 Task: Open Card Marketing Review in Board Email A/B Testing to Workspace Human Resources Information Systems and add a team member Softage.4@softage.net, a label Purple, a checklist Web Development, an attachment from your onedrive, a color Purple and finally, add a card description 'Plan and execute company team-building retreat with a focus on stress management and resilience' and a comment 'This task requires us to be proactive in identifying potential benefits and drawbacks, weighing the pros and cons of different approaches.'. Add a start date 'Jan 08, 1900' with a due date 'Jan 15, 1900'
Action: Mouse moved to (560, 145)
Screenshot: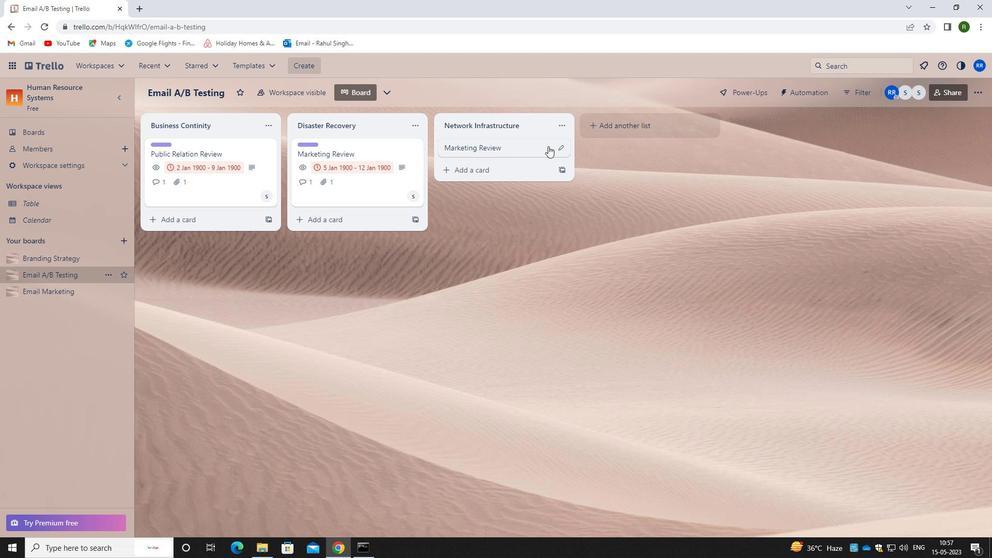 
Action: Mouse pressed left at (560, 145)
Screenshot: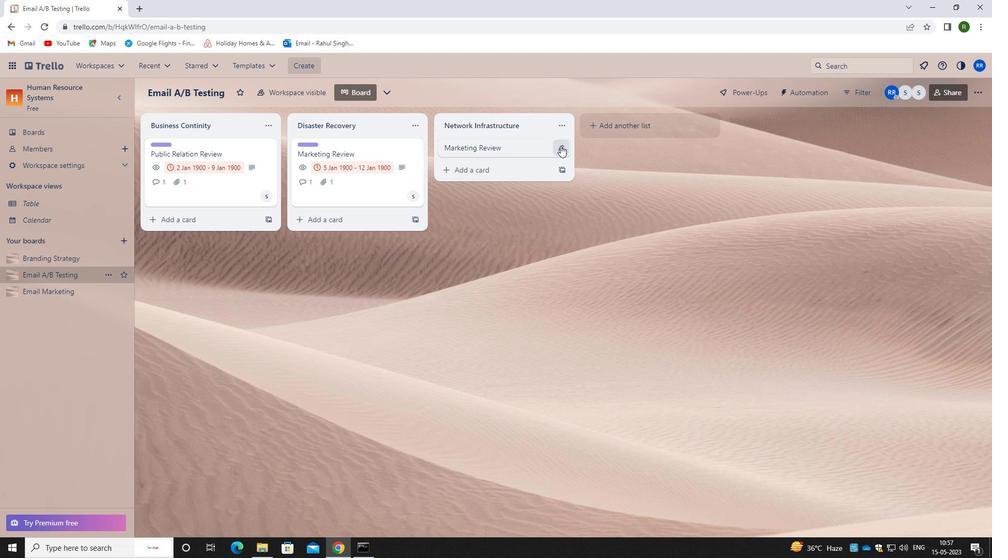 
Action: Mouse moved to (610, 147)
Screenshot: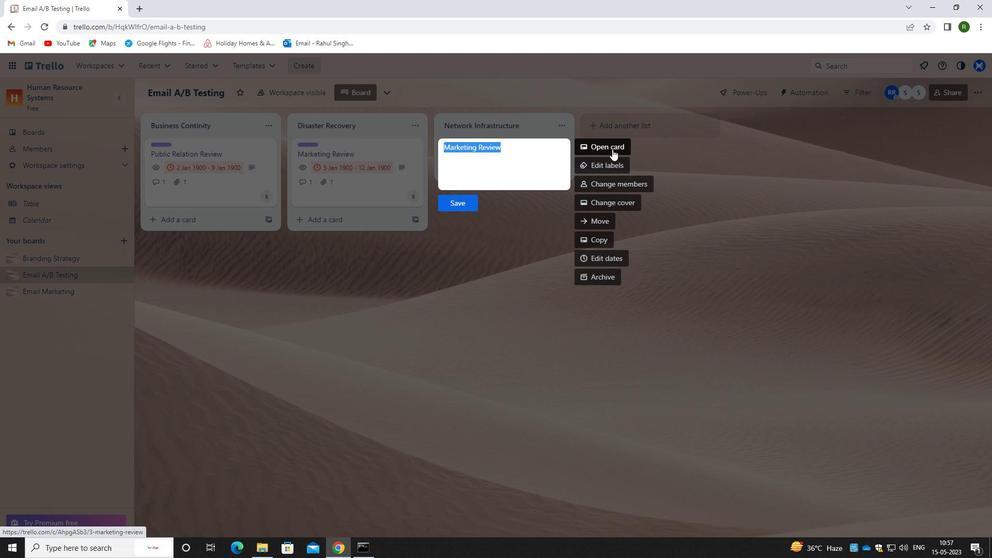 
Action: Mouse pressed left at (610, 147)
Screenshot: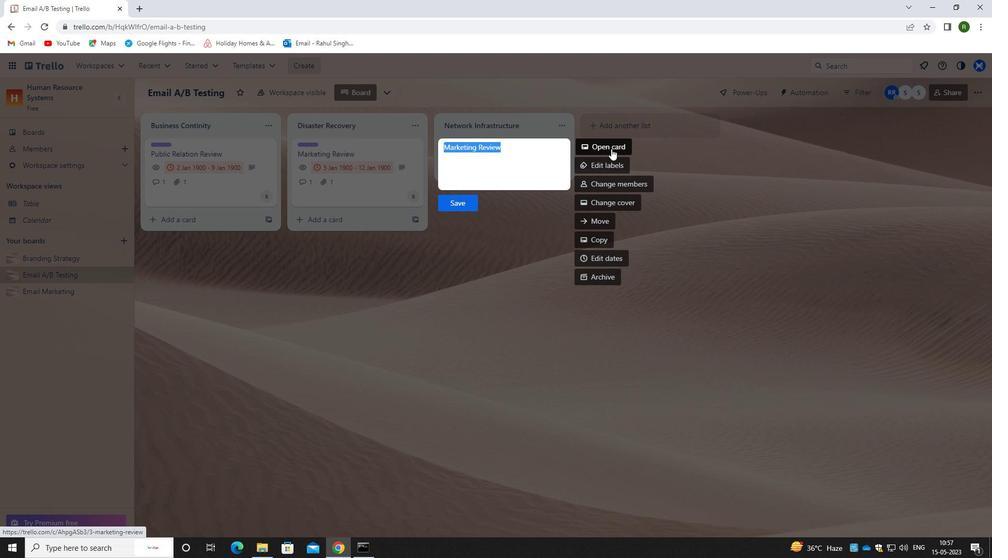 
Action: Mouse moved to (637, 183)
Screenshot: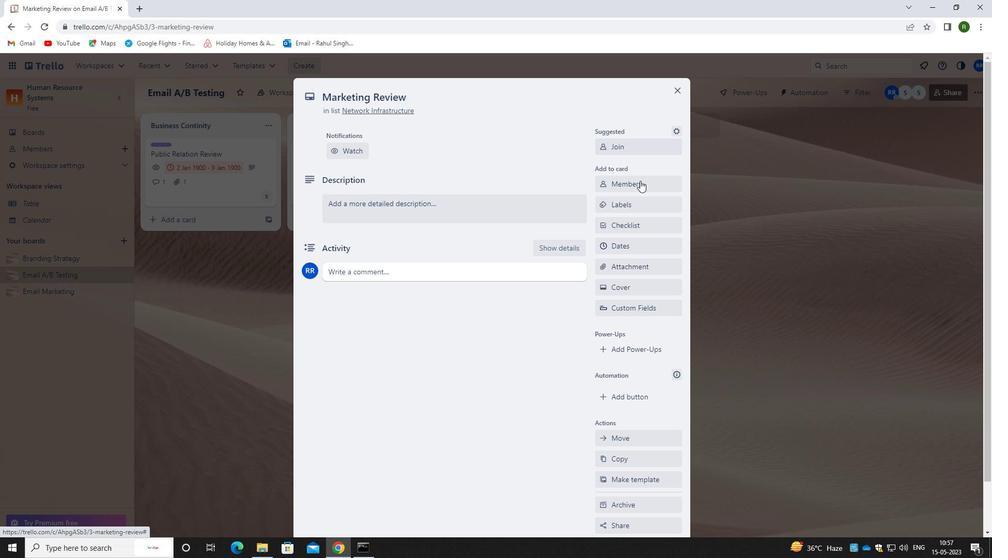
Action: Mouse pressed left at (637, 183)
Screenshot: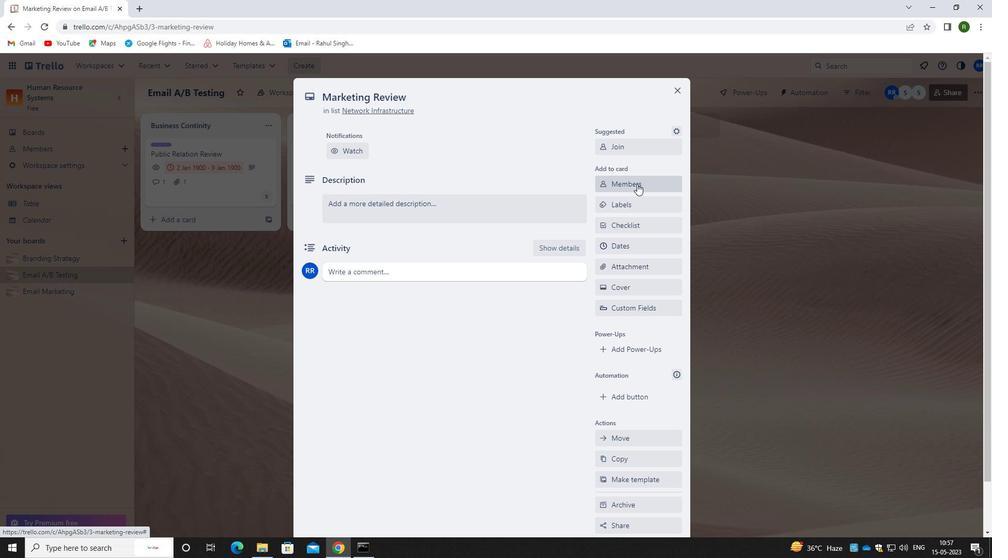 
Action: Mouse moved to (649, 238)
Screenshot: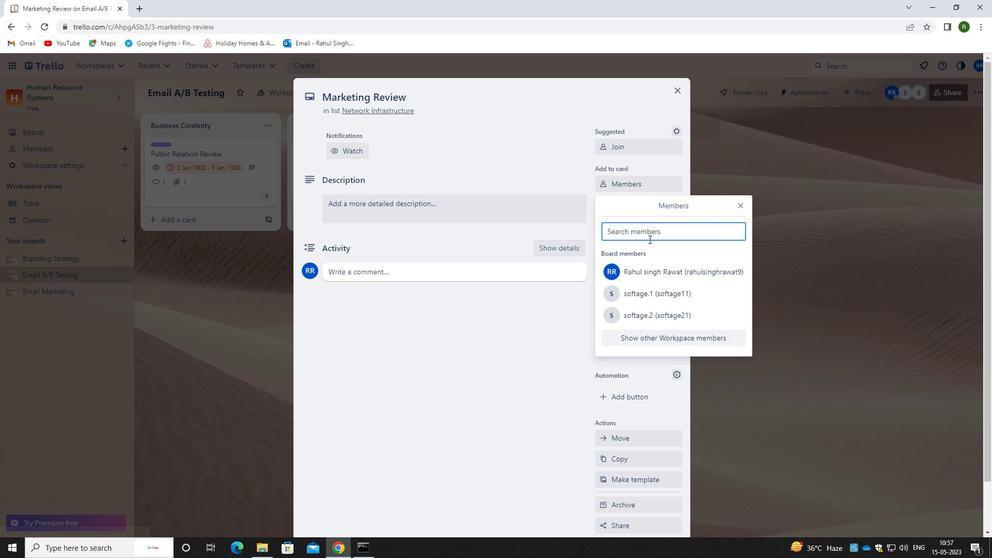 
Action: Key pressed <Key.caps_lock>s<Key.caps_lock>Oftage.4<Key.shift>@SOFTAGE.NET
Screenshot: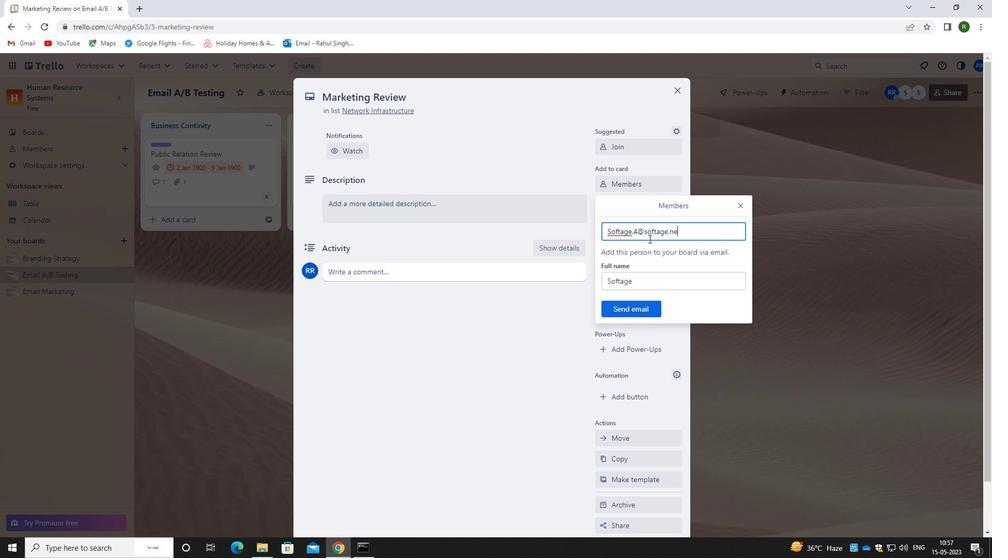 
Action: Mouse moved to (644, 308)
Screenshot: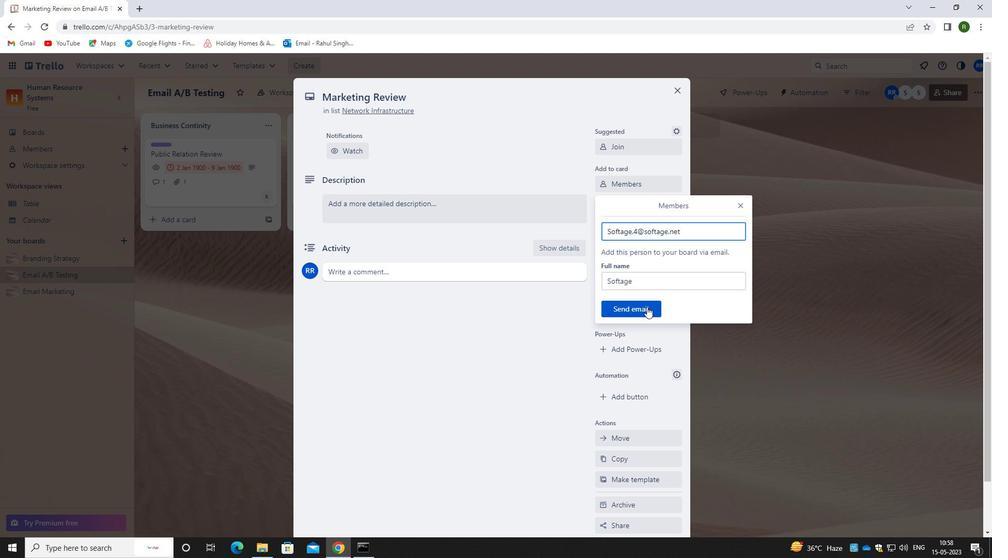 
Action: Mouse pressed left at (644, 308)
Screenshot: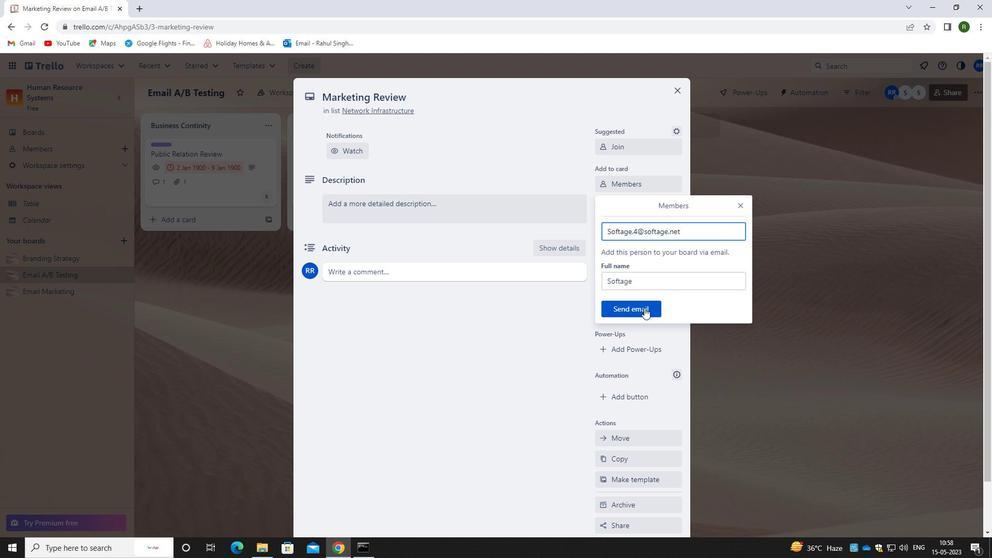 
Action: Mouse moved to (635, 206)
Screenshot: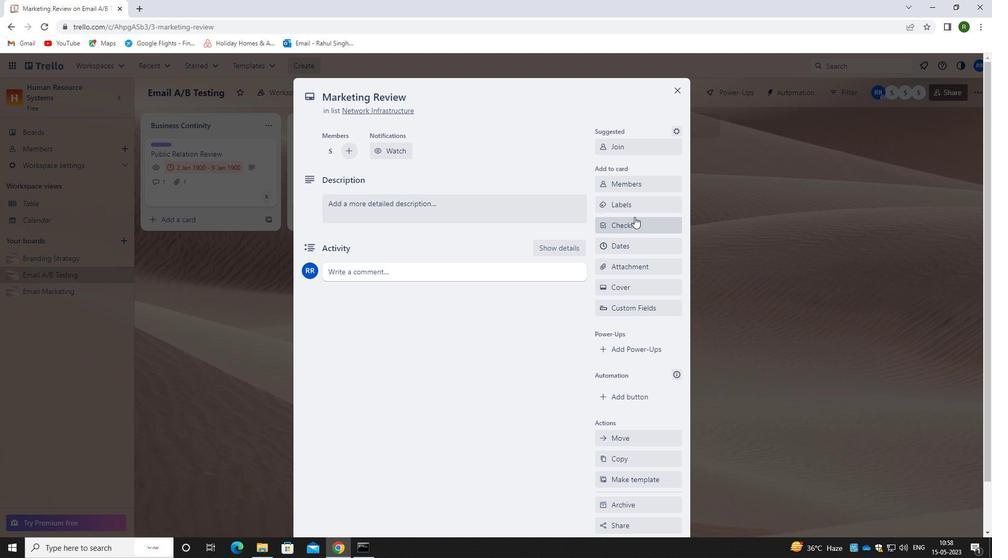
Action: Mouse pressed left at (635, 206)
Screenshot: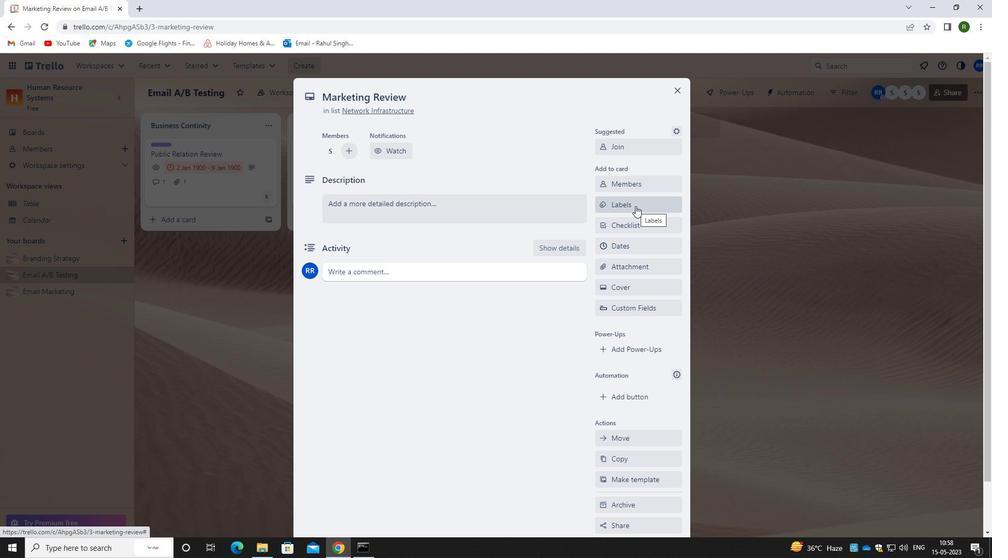 
Action: Mouse moved to (486, 391)
Screenshot: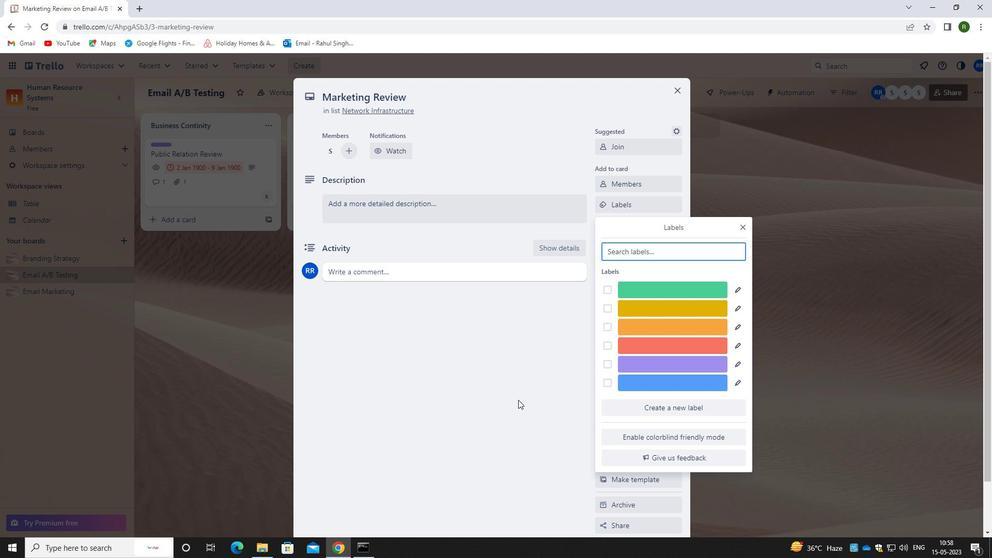 
Action: Key pressed PURPLE
Screenshot: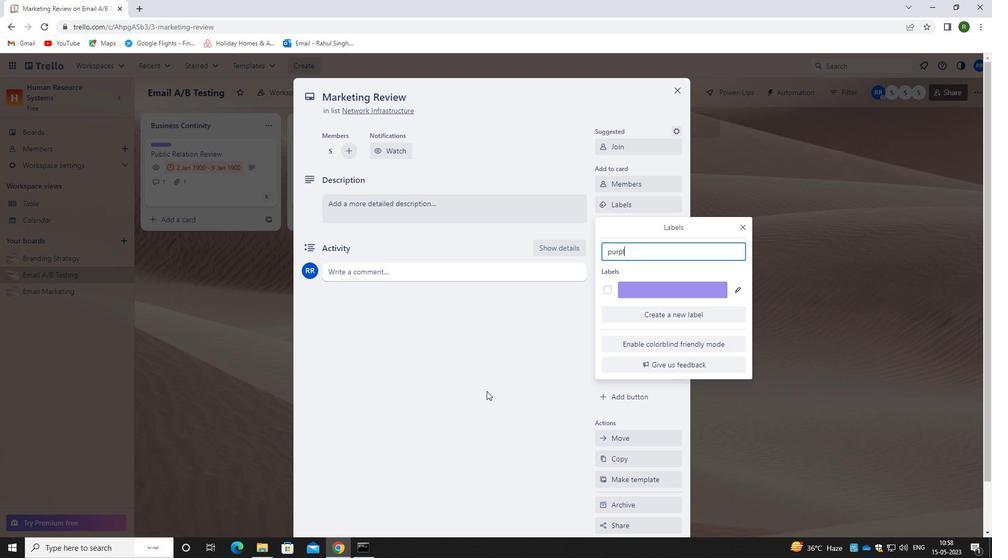 
Action: Mouse moved to (607, 287)
Screenshot: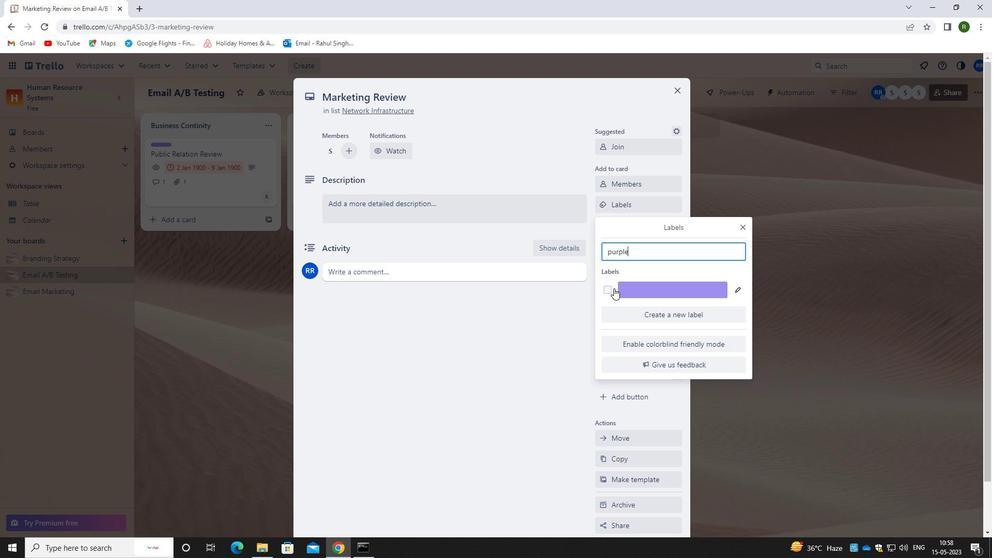 
Action: Mouse pressed left at (607, 287)
Screenshot: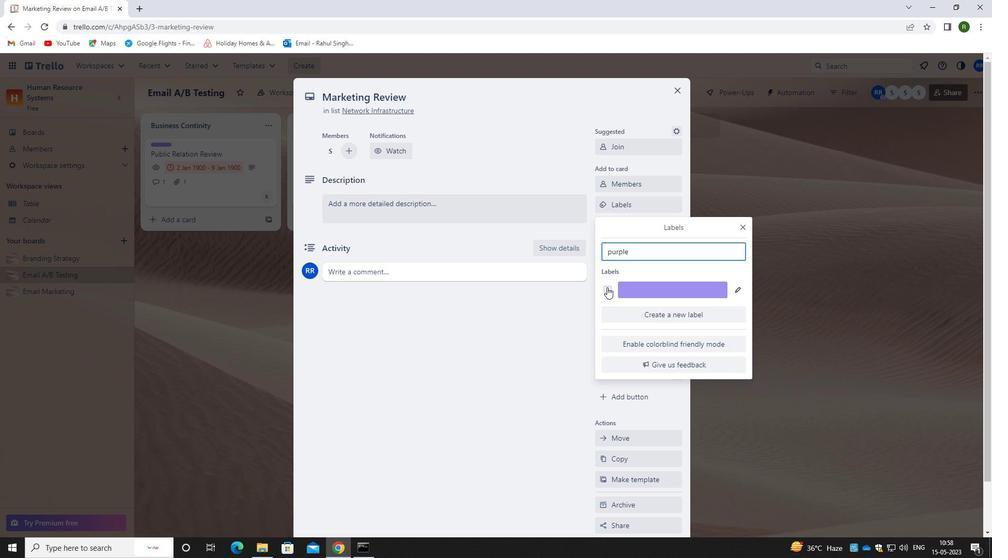 
Action: Mouse moved to (464, 390)
Screenshot: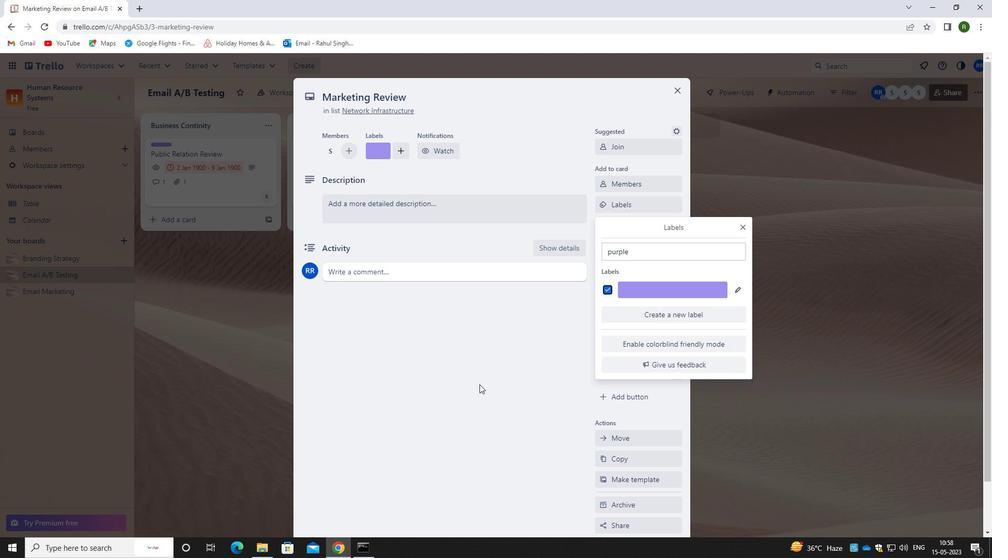 
Action: Mouse pressed left at (464, 390)
Screenshot: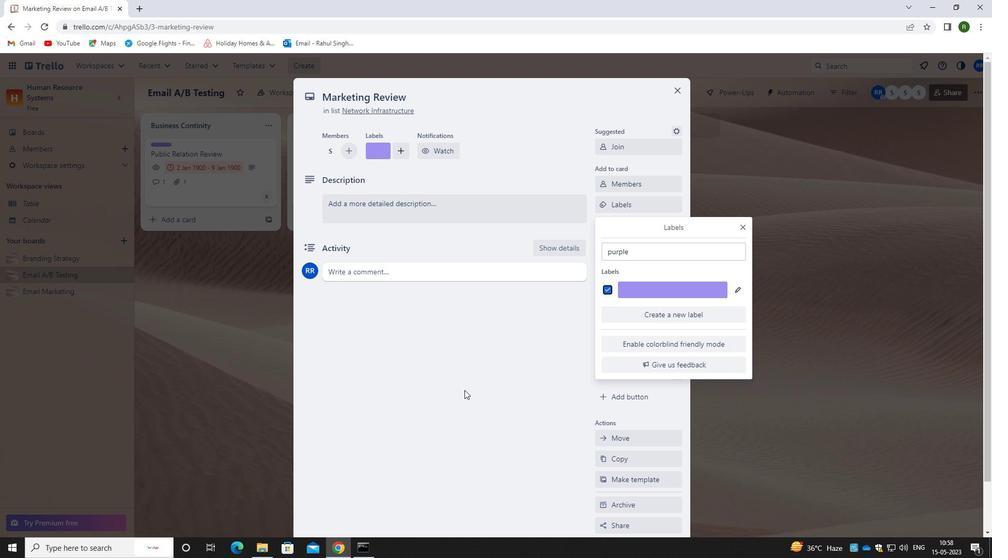 
Action: Mouse moved to (629, 229)
Screenshot: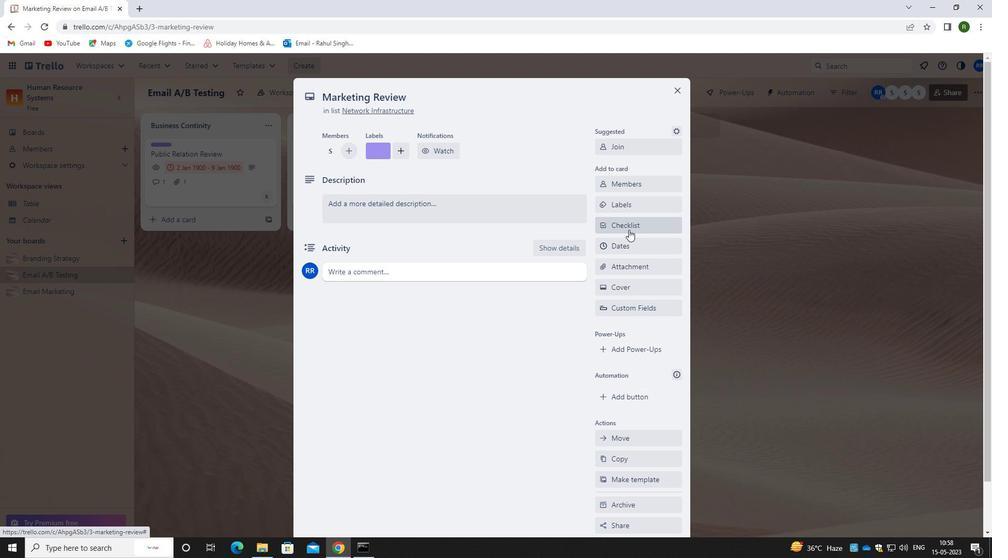 
Action: Mouse pressed left at (629, 229)
Screenshot: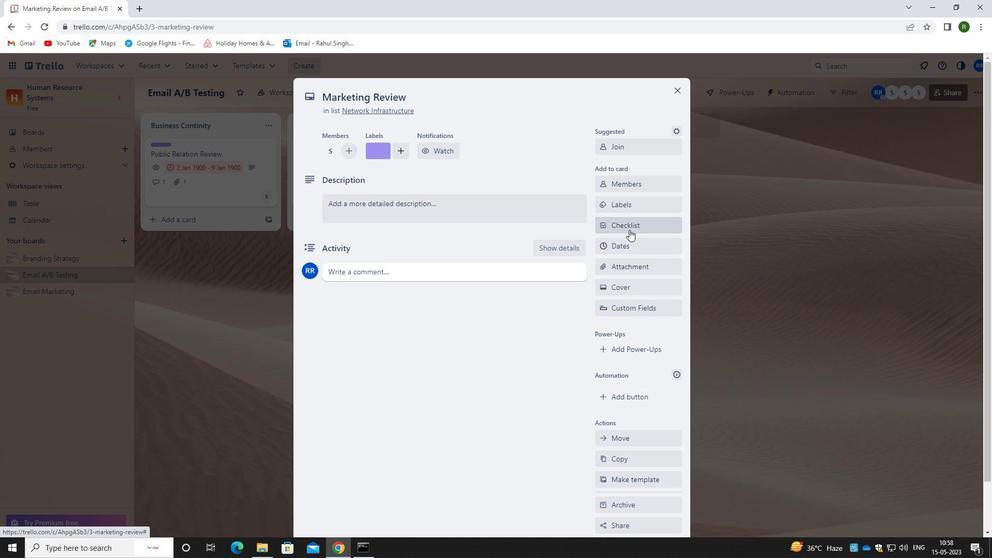 
Action: Mouse moved to (654, 267)
Screenshot: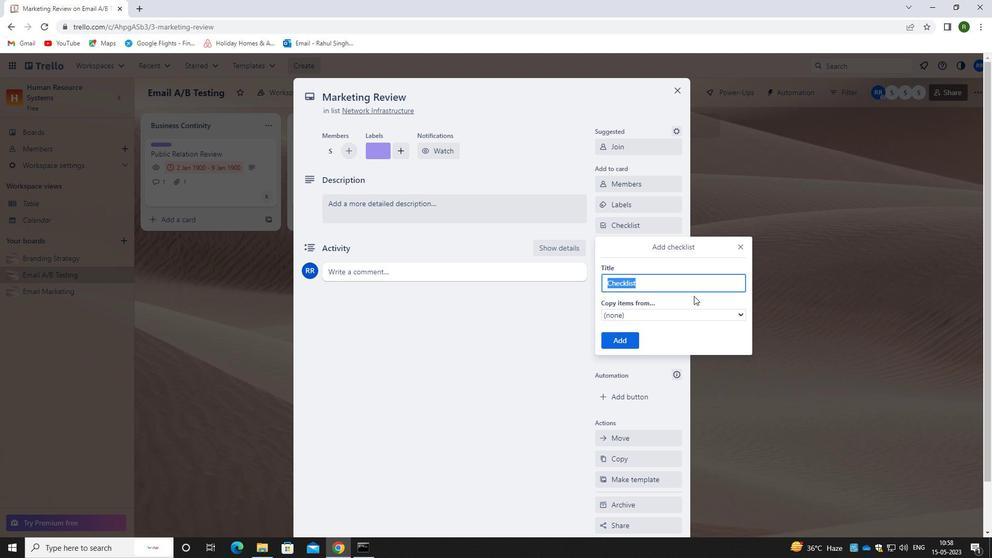 
Action: Key pressed <Key.caps_lock>W<Key.caps_lock>EB<Key.space><Key.caps_lock>D<Key.caps_lock>E
Screenshot: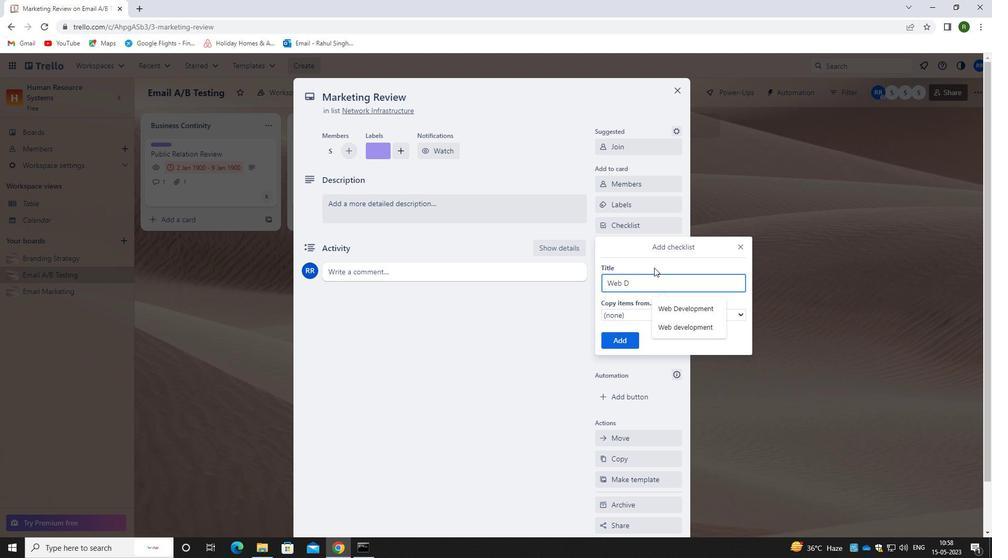 
Action: Mouse moved to (669, 316)
Screenshot: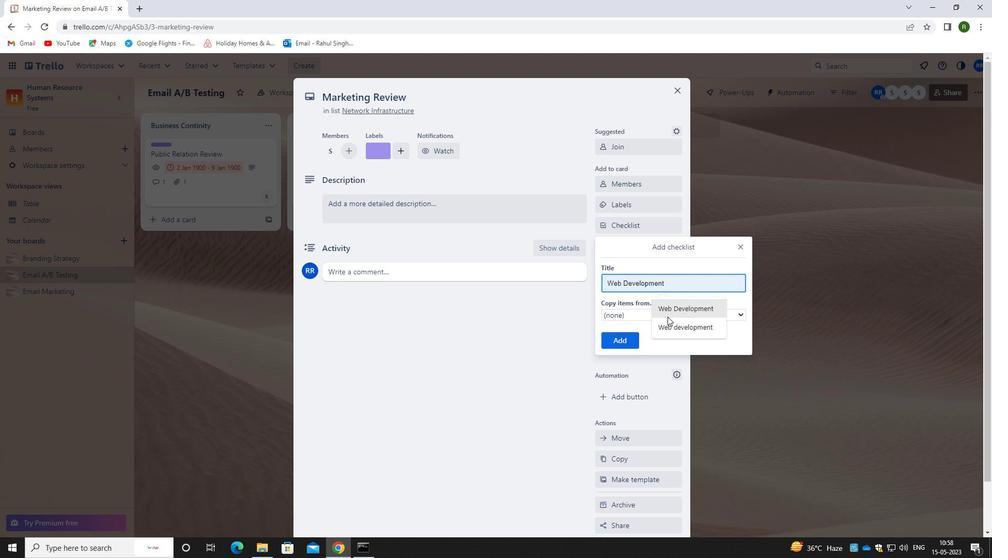 
Action: Mouse pressed left at (669, 316)
Screenshot: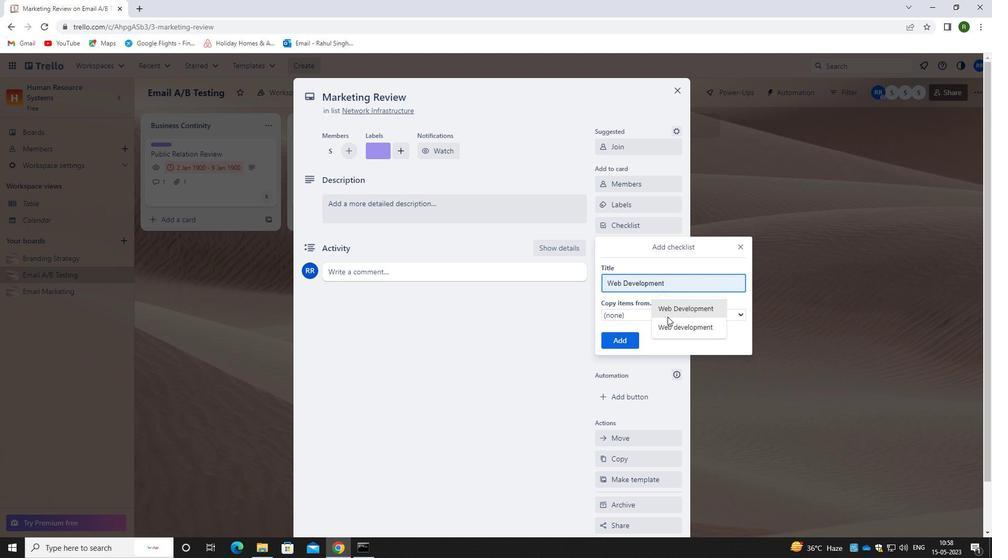 
Action: Mouse moved to (626, 342)
Screenshot: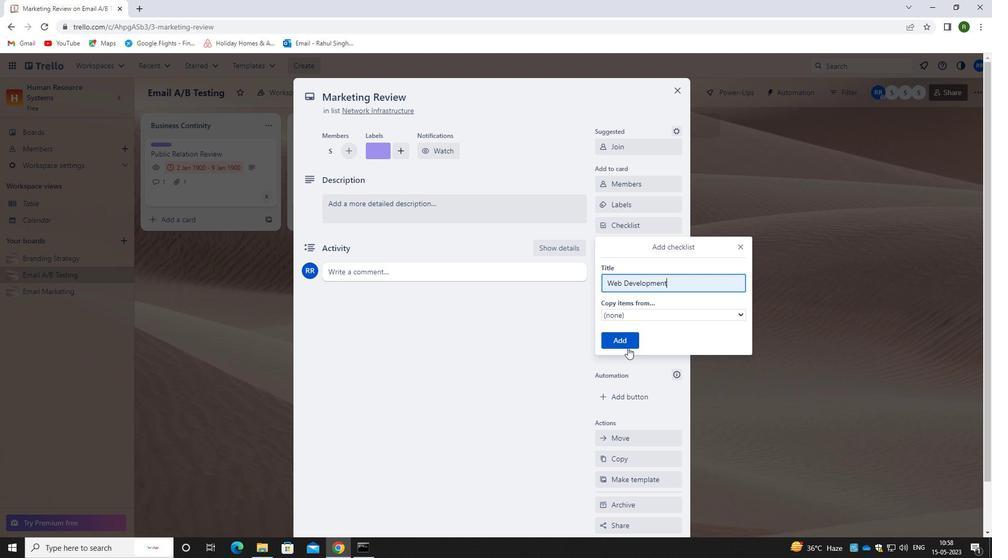 
Action: Mouse pressed left at (626, 342)
Screenshot: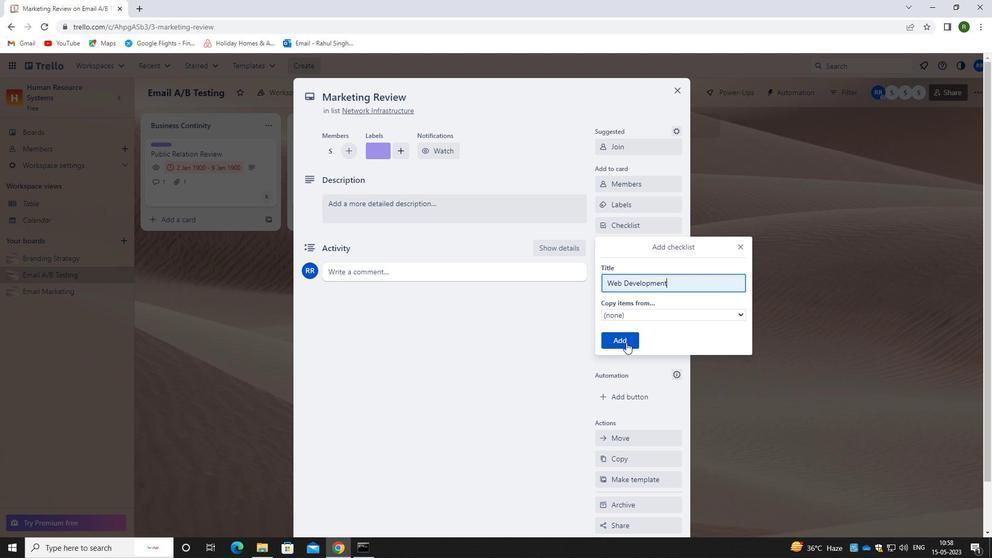 
Action: Mouse moved to (639, 269)
Screenshot: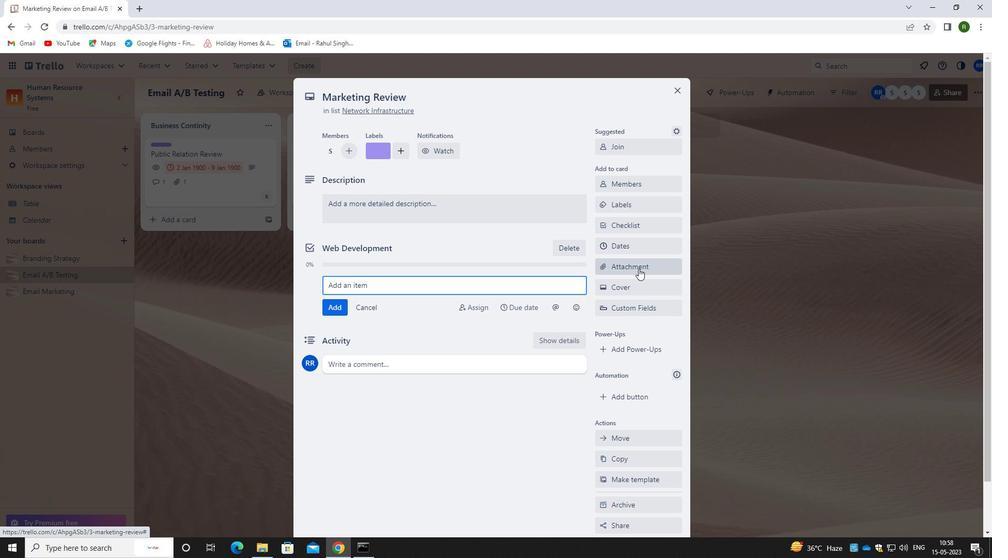 
Action: Mouse pressed left at (639, 269)
Screenshot: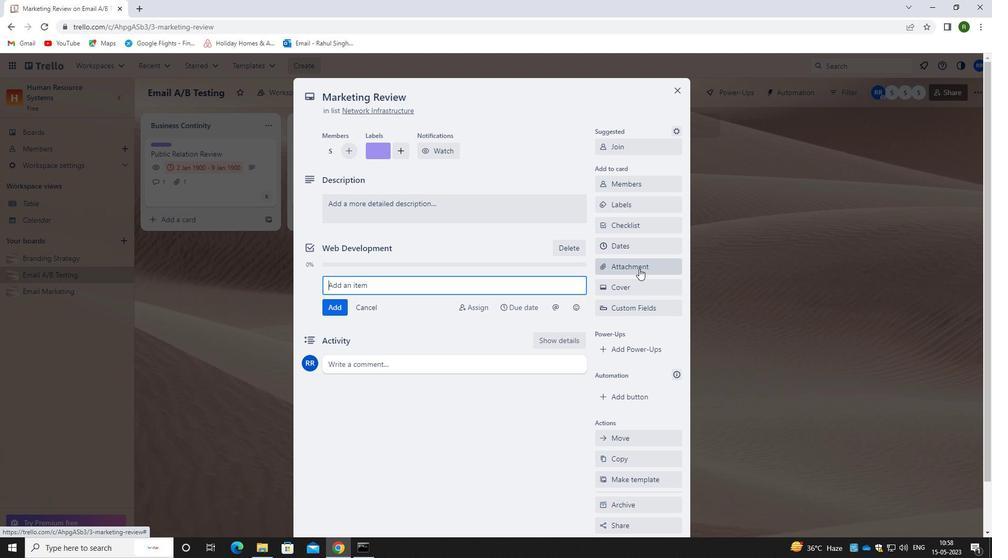 
Action: Mouse moved to (628, 401)
Screenshot: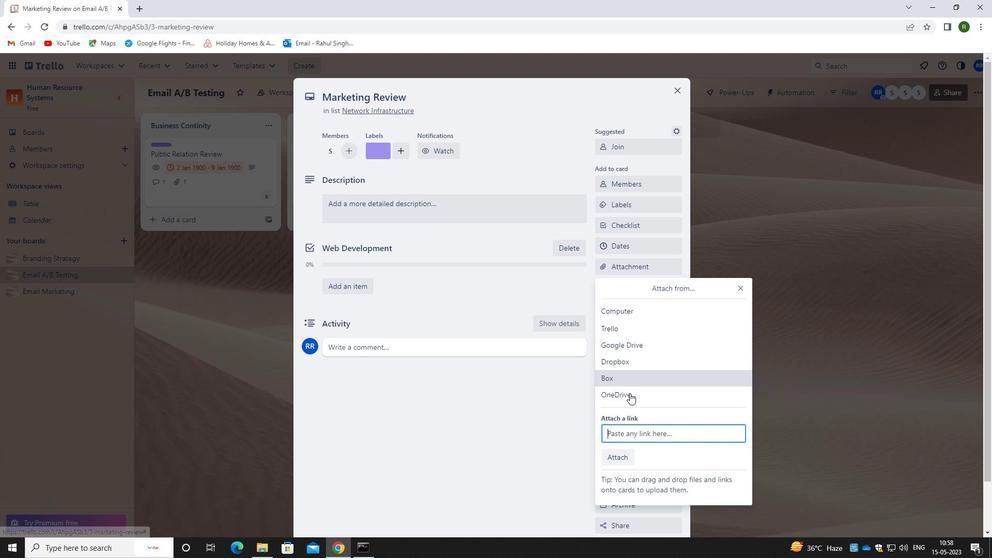 
Action: Mouse pressed left at (628, 401)
Screenshot: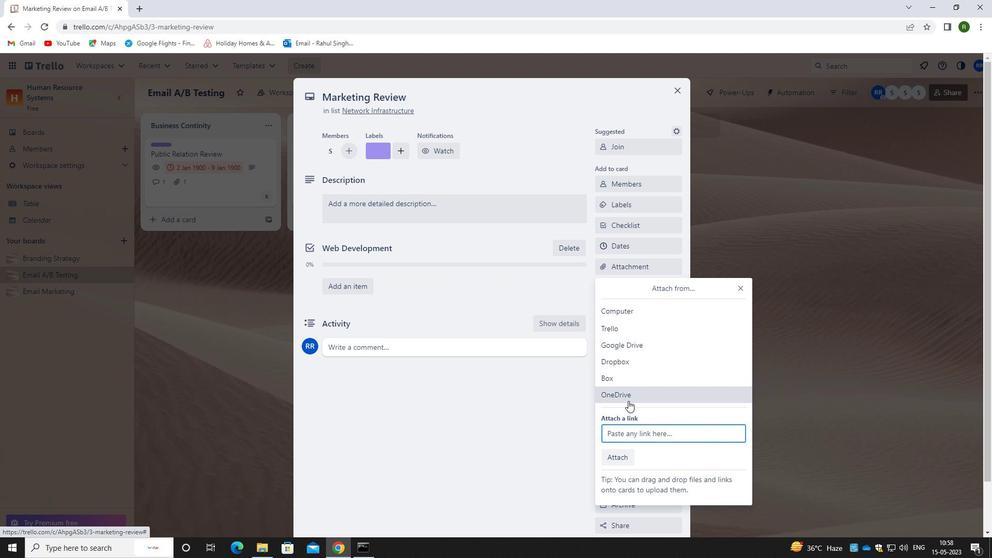 
Action: Mouse moved to (408, 357)
Screenshot: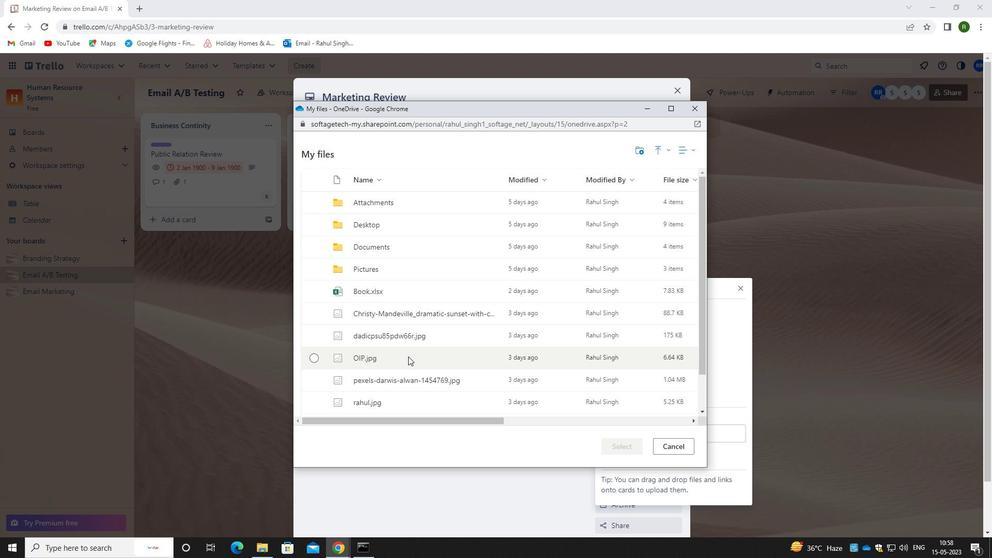 
Action: Mouse pressed left at (408, 357)
Screenshot: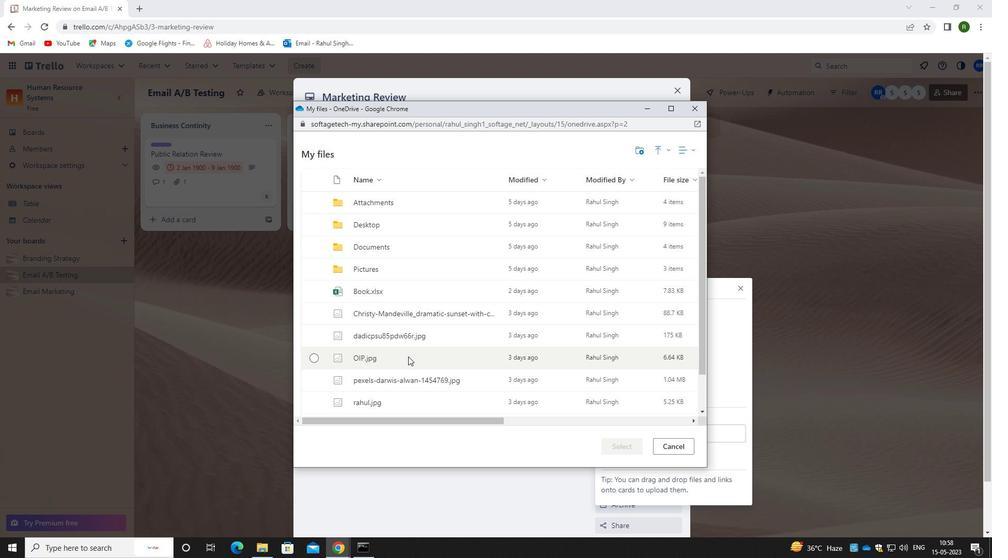 
Action: Mouse moved to (615, 443)
Screenshot: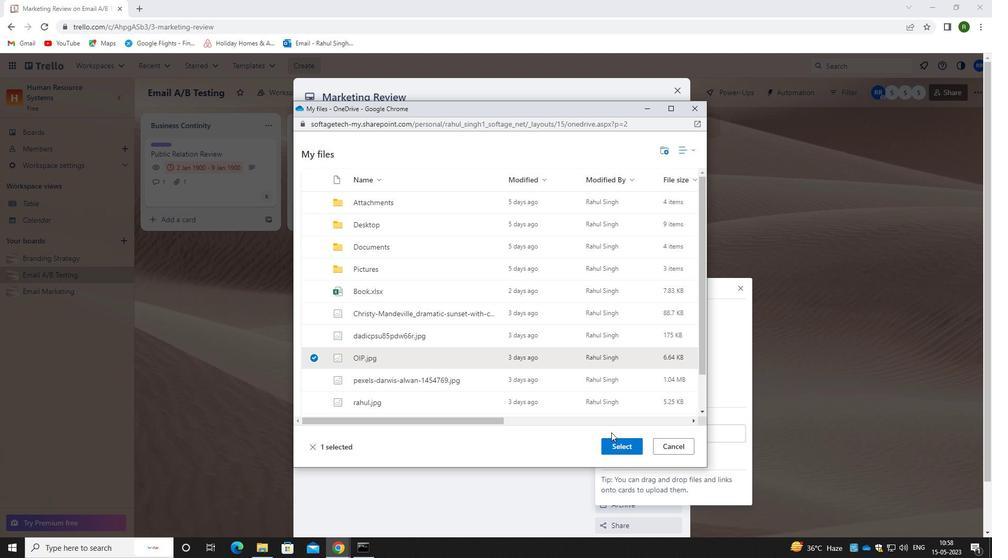 
Action: Mouse pressed left at (615, 443)
Screenshot: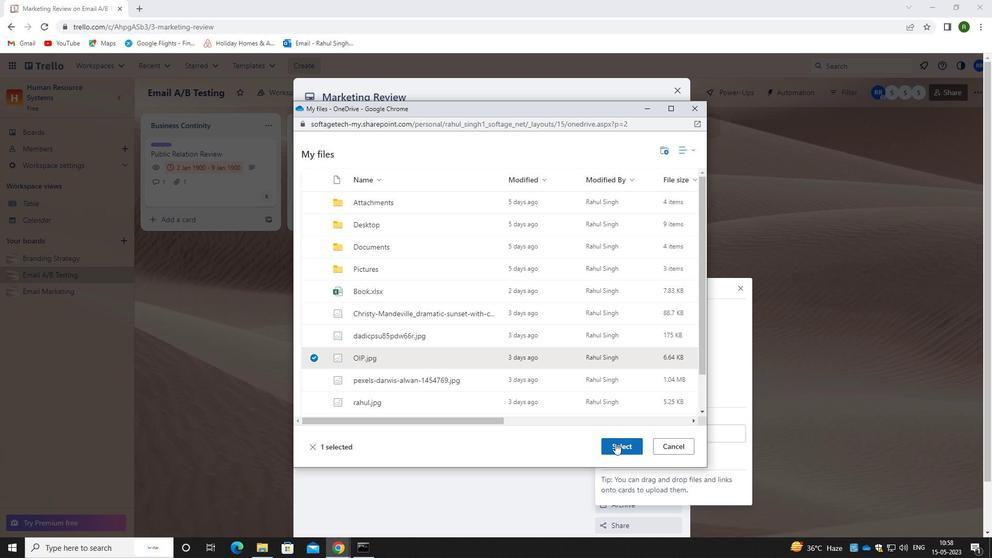 
Action: Mouse moved to (383, 198)
Screenshot: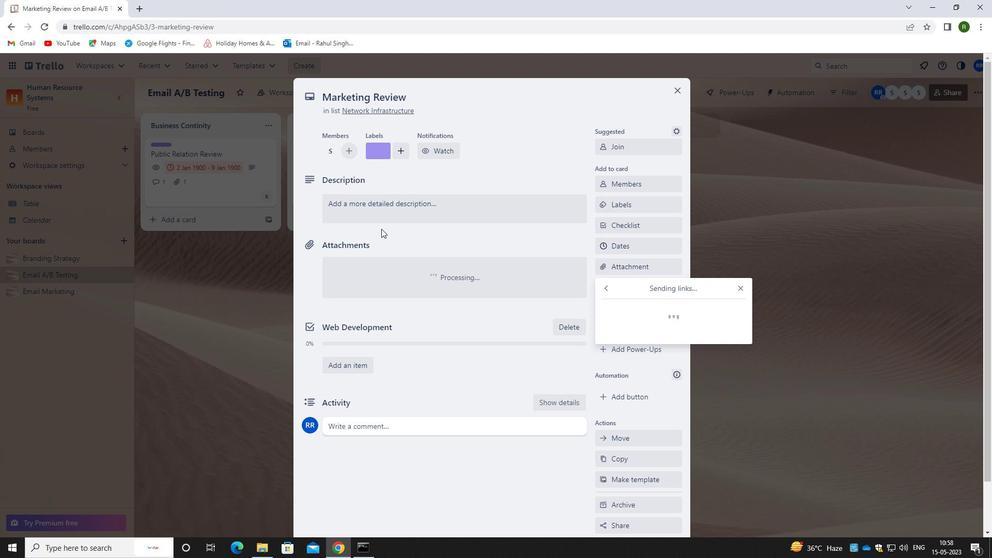 
Action: Mouse pressed left at (383, 198)
Screenshot: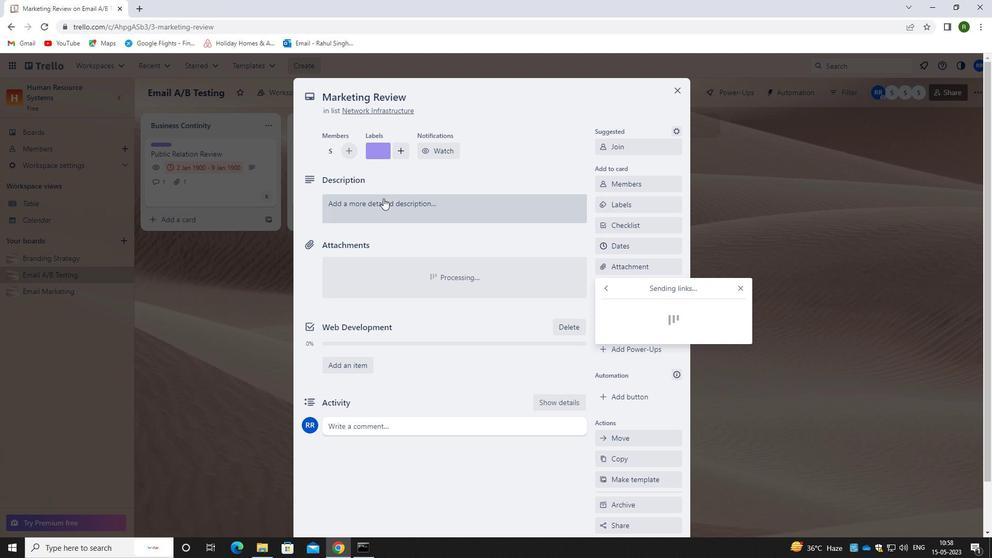 
Action: Mouse moved to (394, 276)
Screenshot: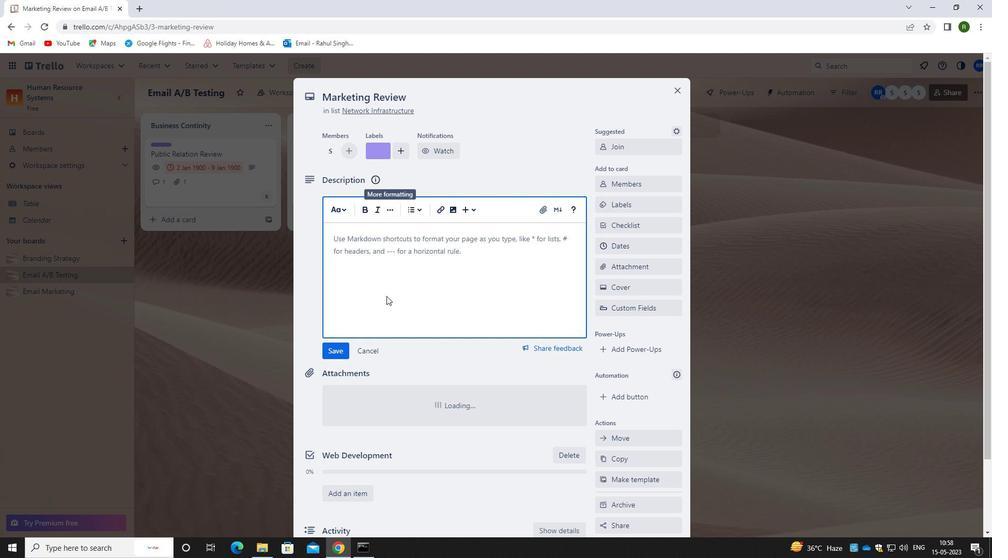 
Action: Mouse pressed left at (394, 276)
Screenshot: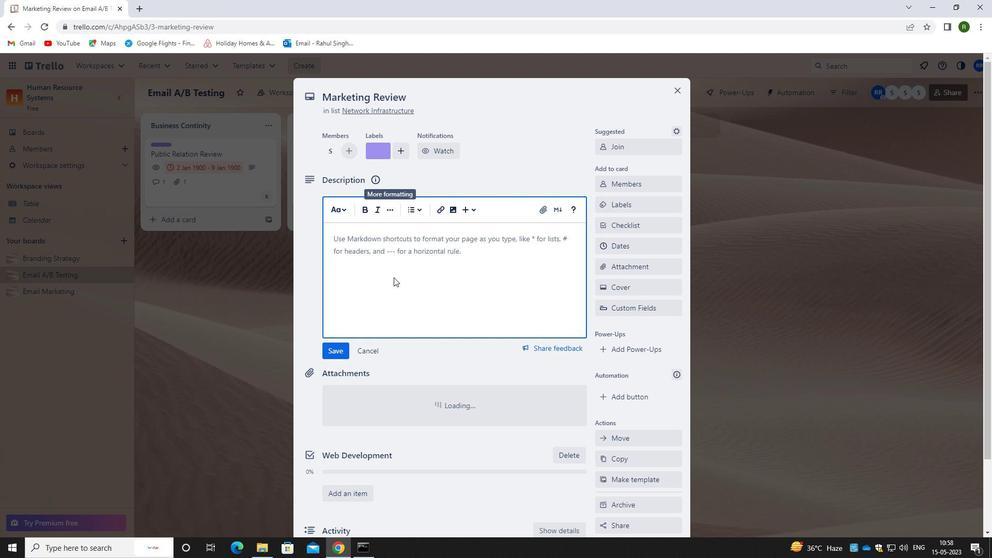 
Action: Key pressed <Key.caps_lock>P<Key.caps_lock>LAN<Key.space>AND<Key.space>EXECUTE<Key.space>COMPANY<Key.space>TEAM-BUILDING<Key.space>RETREAT<Key.space>WITH<Key.space>A<Key.space>DF<Key.backspace><Key.backspace>FOCUS<Key.space>ON<Key.space>STRESS<Key.space>MANAGEMNE<Key.backspace><Key.backspace>ENT<Key.space>AND<Key.space>RESILE<Key.backspace>IENCE.
Screenshot: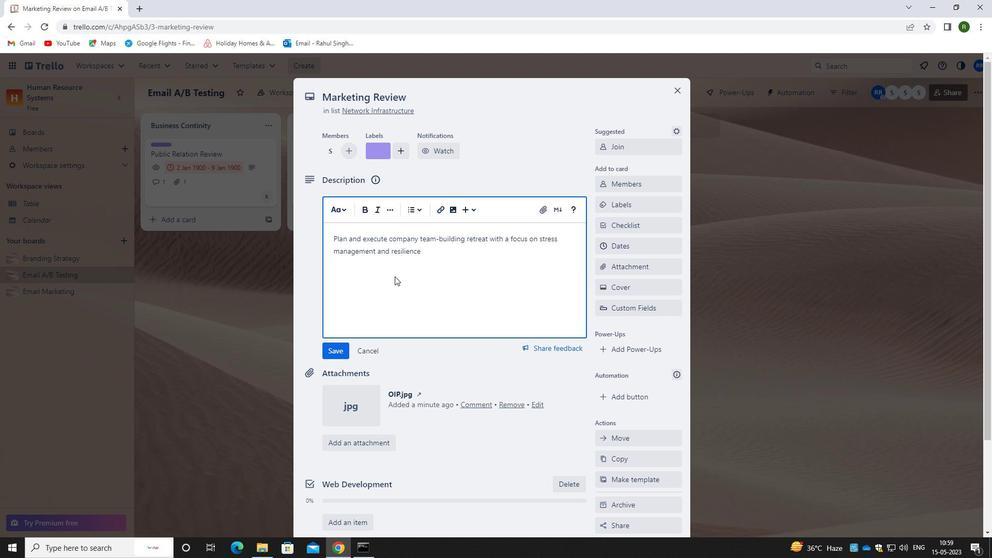 
Action: Mouse moved to (338, 348)
Screenshot: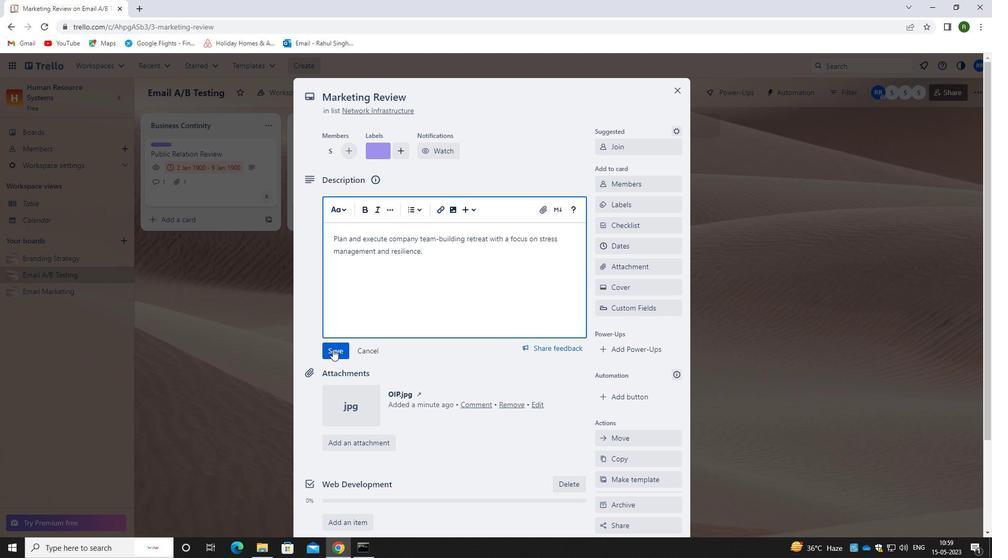 
Action: Mouse pressed left at (338, 348)
Screenshot: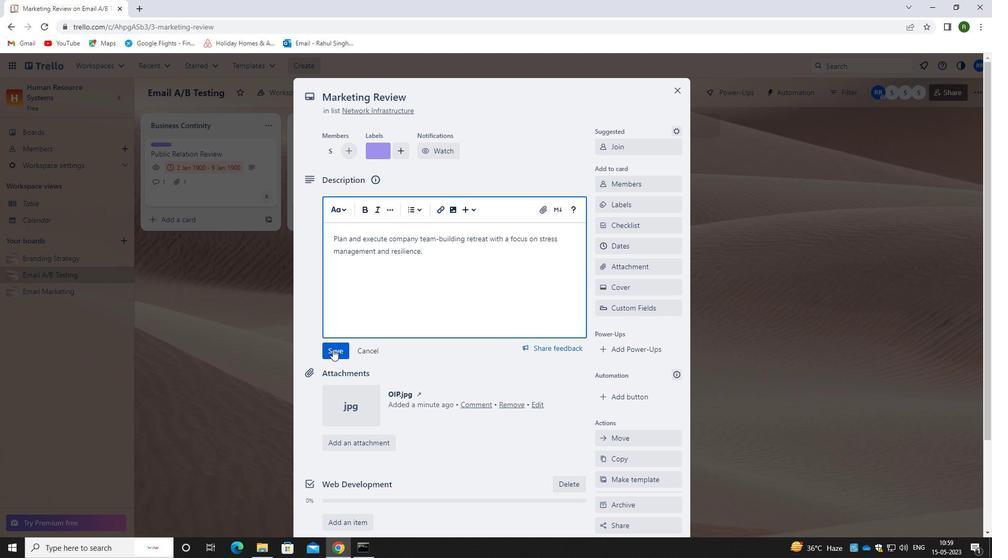 
Action: Mouse moved to (395, 302)
Screenshot: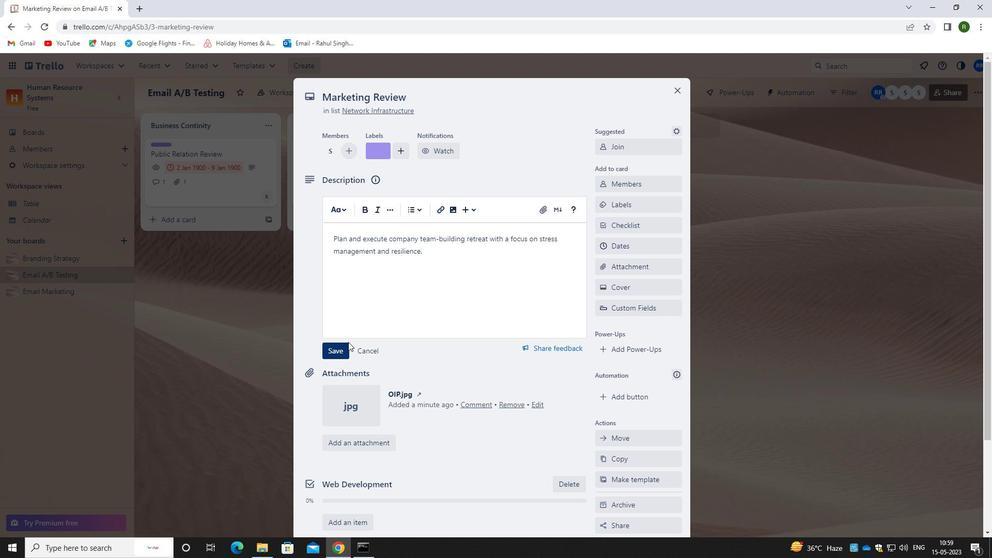 
Action: Mouse scrolled (395, 302) with delta (0, 0)
Screenshot: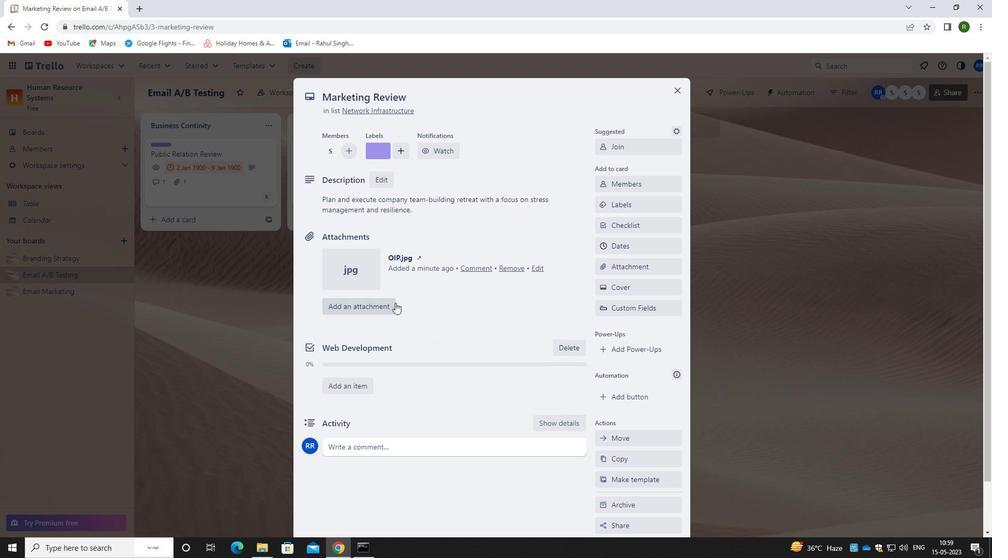 
Action: Mouse scrolled (395, 302) with delta (0, 0)
Screenshot: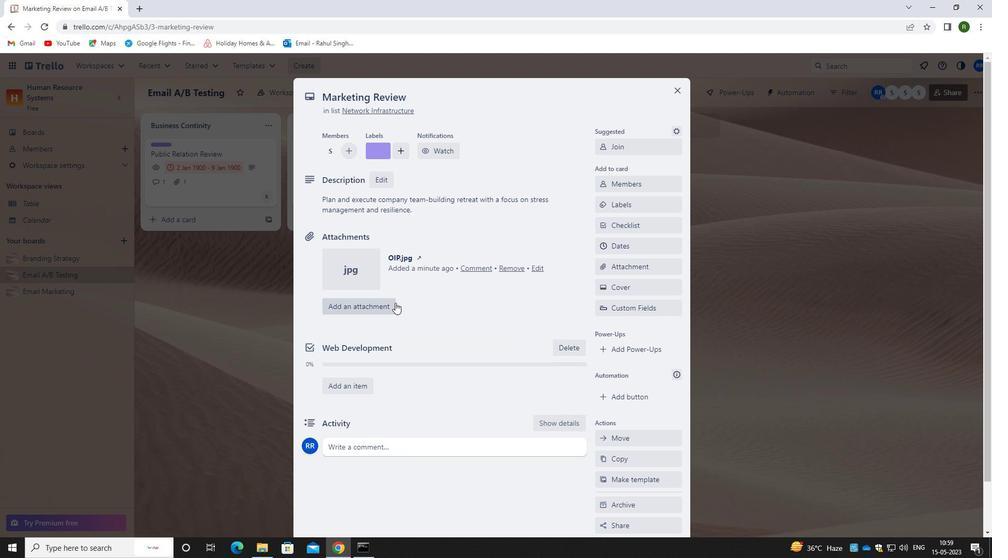 
Action: Mouse scrolled (395, 302) with delta (0, 0)
Screenshot: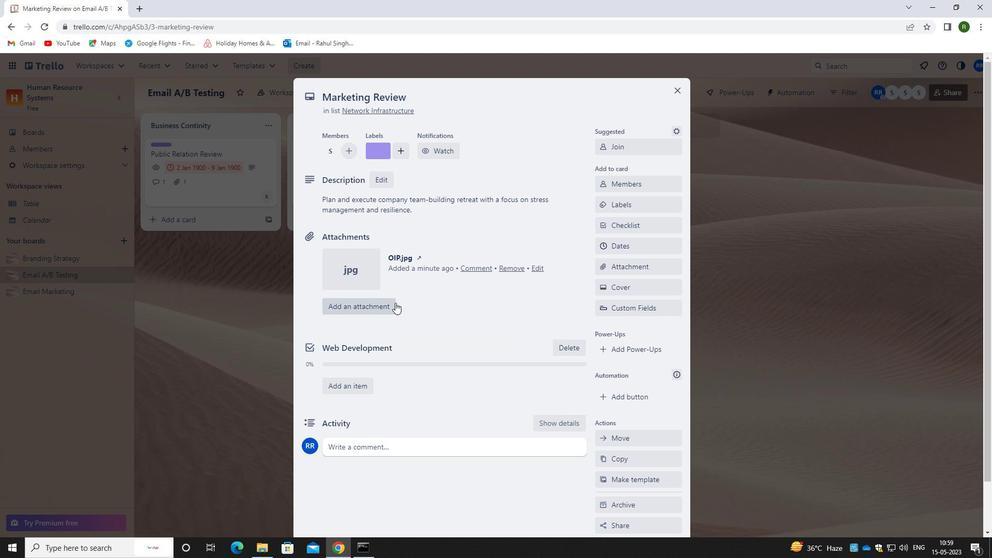 
Action: Mouse moved to (373, 397)
Screenshot: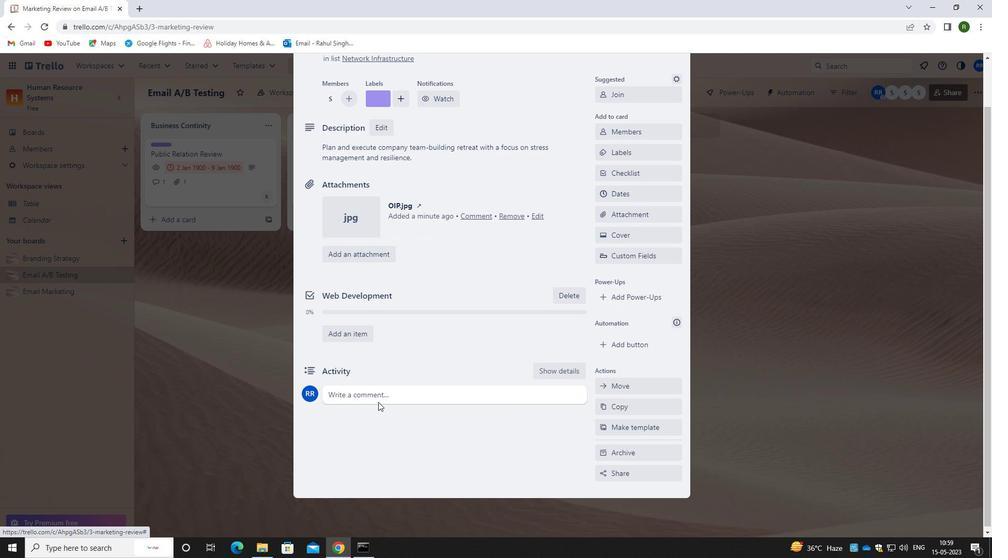 
Action: Mouse pressed left at (373, 397)
Screenshot: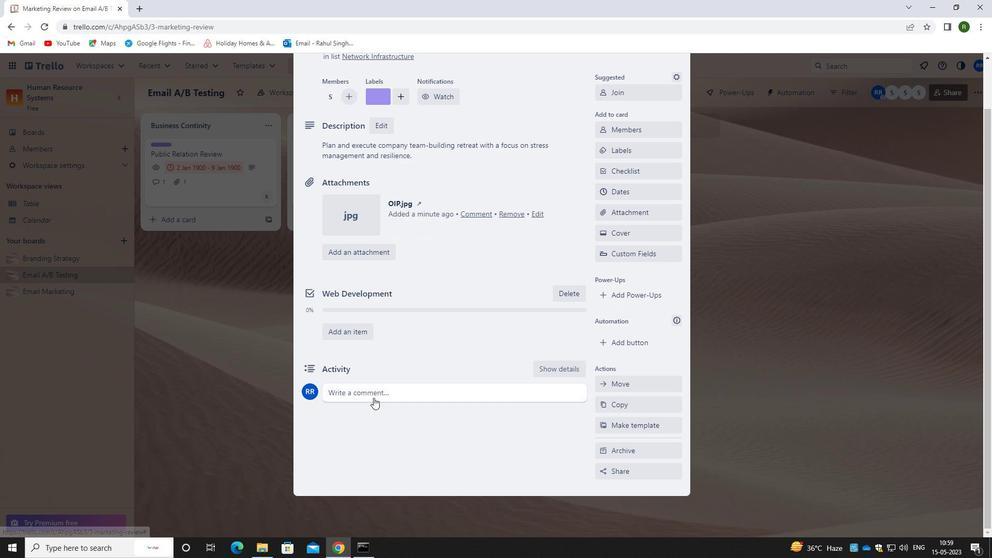 
Action: Mouse moved to (367, 427)
Screenshot: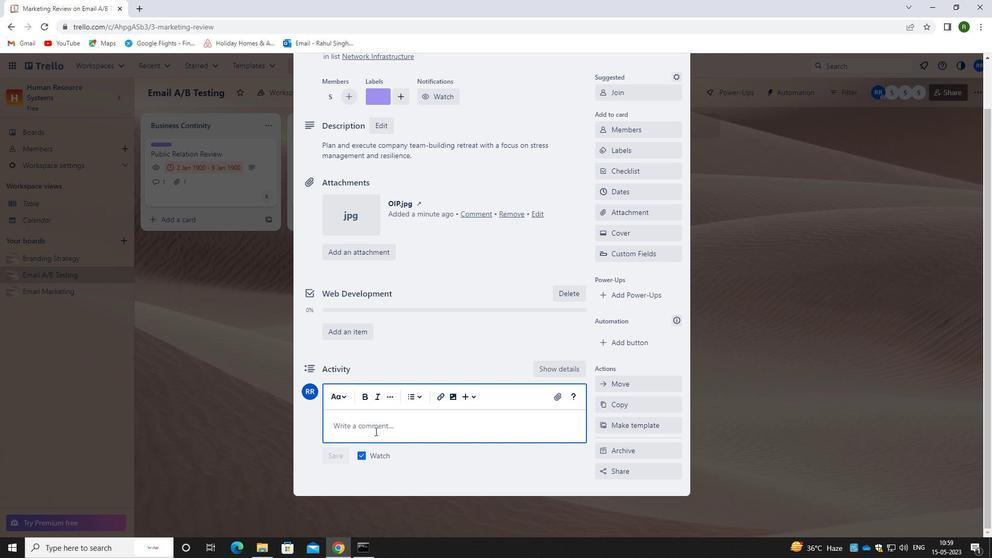 
Action: Key pressed <Key.caps_lock>T<Key.caps_lock>HSI<Key.space><Key.backspace><Key.backspace><Key.backspace>IS<Key.space><Key.caps_lock>T<Key.caps_lock>S<Key.backspace>ASK<Key.space>REQUIRES<Key.space>US<Key.space>TO<Key.space>BE<Key.space>PROACTIVE<Key.space>IN<Key.space>IDENTIFYING<Key.space>POTENTIAL<Key.space>BENIFITS<Key.space>AND<Key.space>DRAWBACKS
Screenshot: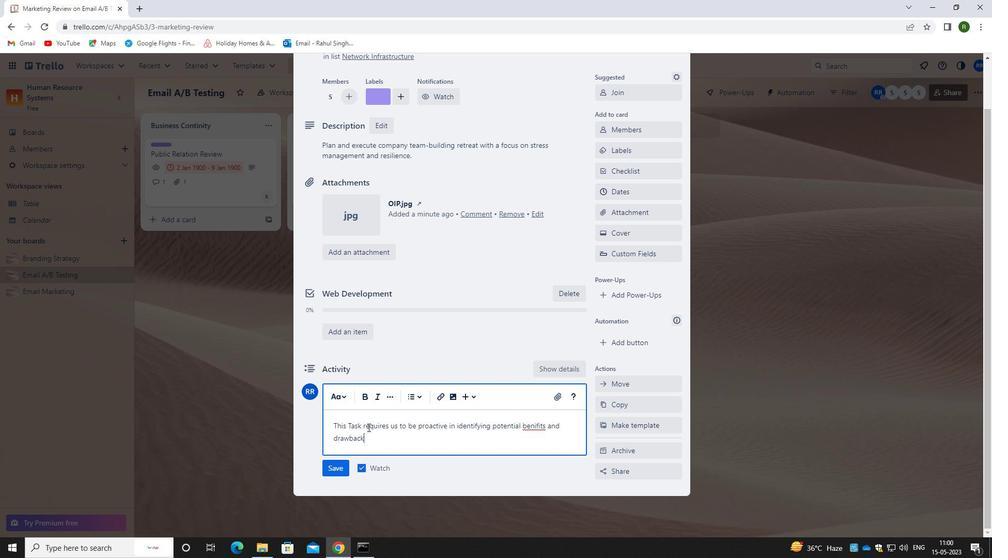 
Action: Mouse moved to (535, 424)
Screenshot: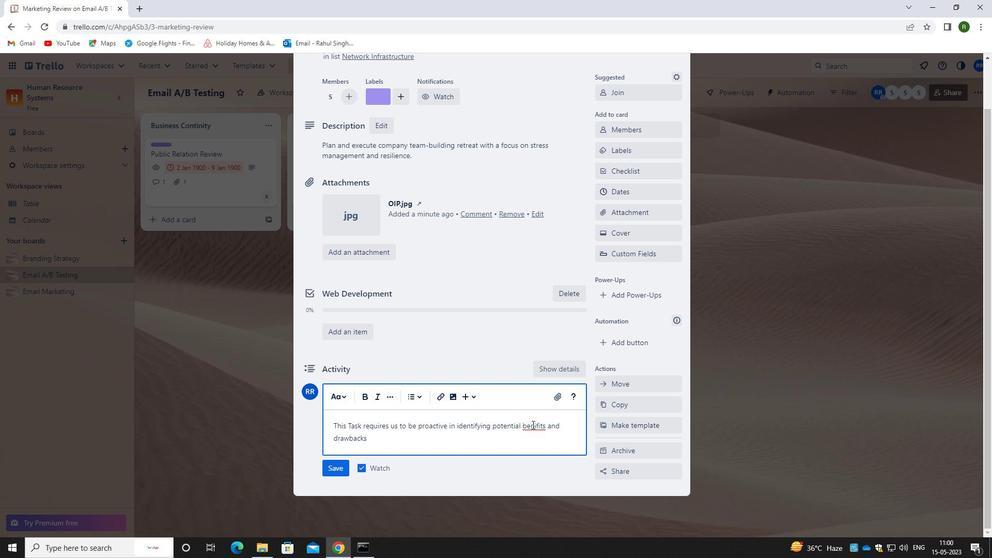 
Action: Mouse pressed left at (535, 424)
Screenshot: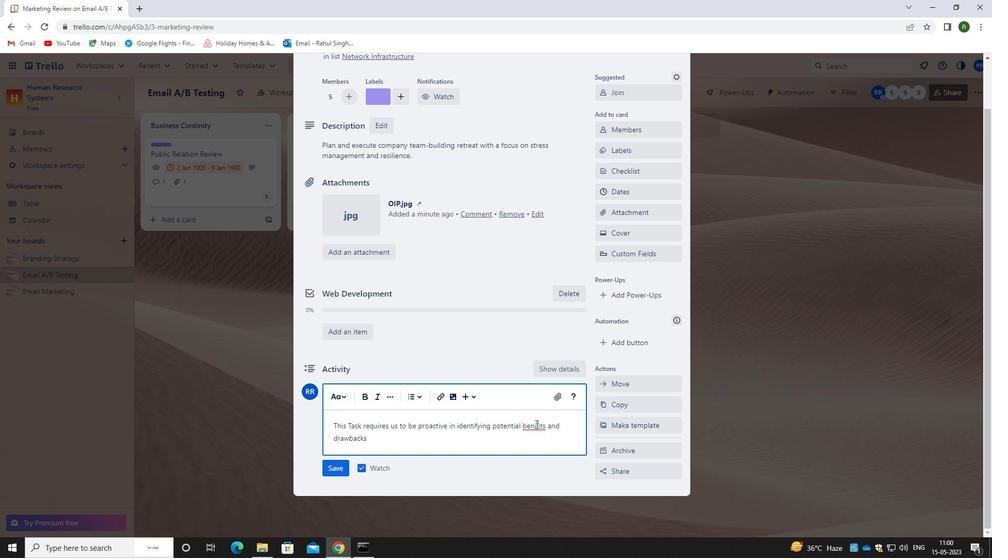 
Action: Mouse moved to (536, 424)
Screenshot: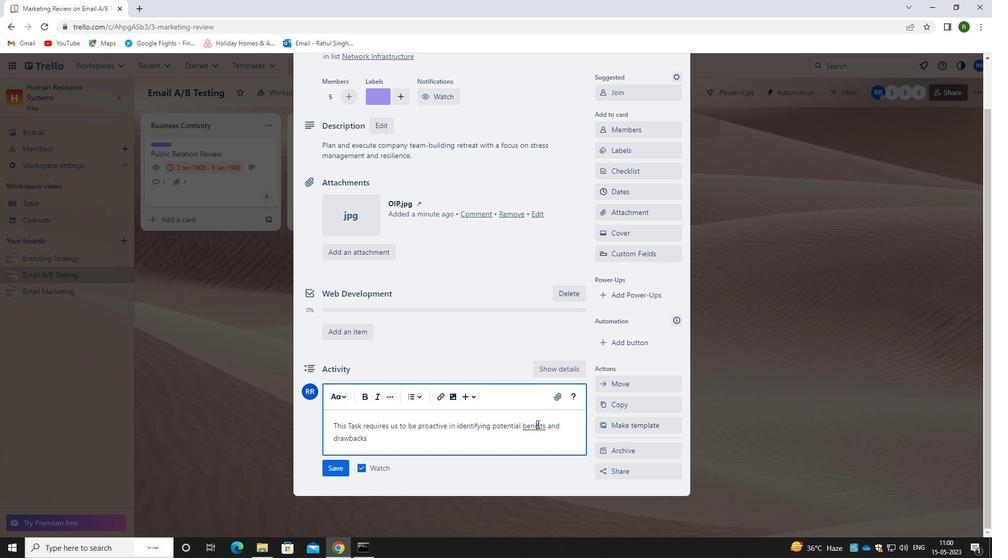 
Action: Key pressed <Key.backspace>R<Key.backspace>E
Screenshot: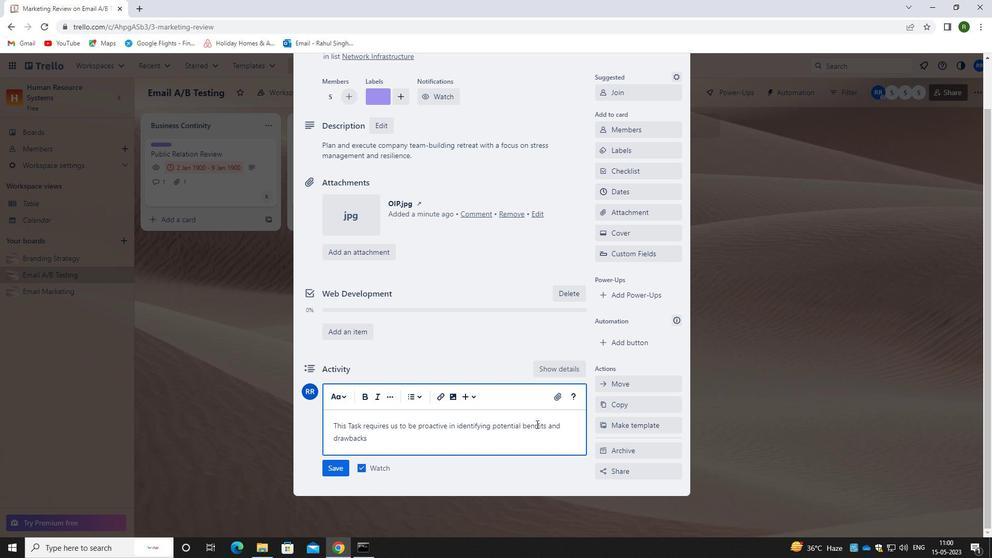 
Action: Mouse moved to (439, 452)
Screenshot: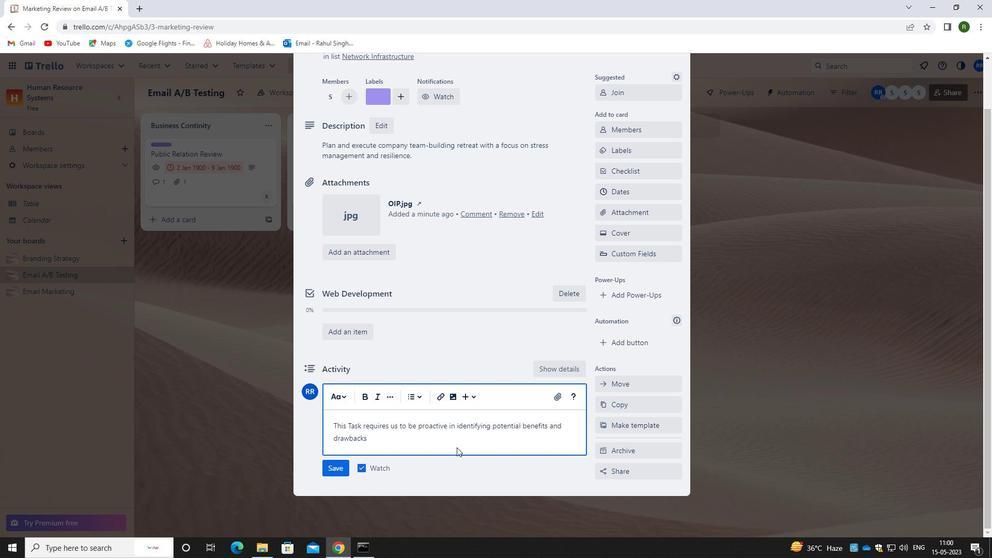 
Action: Mouse pressed left at (439, 452)
Screenshot: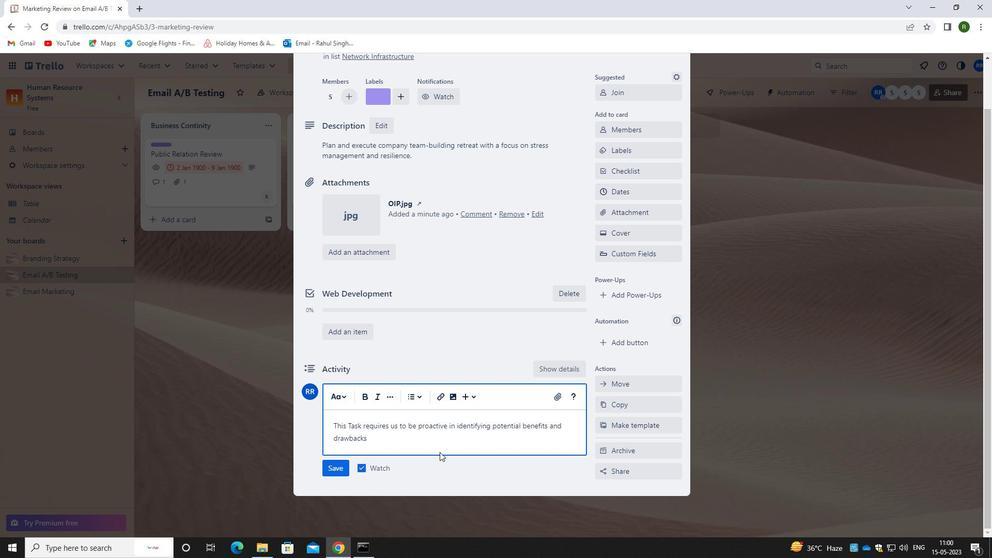 
Action: Mouse moved to (426, 442)
Screenshot: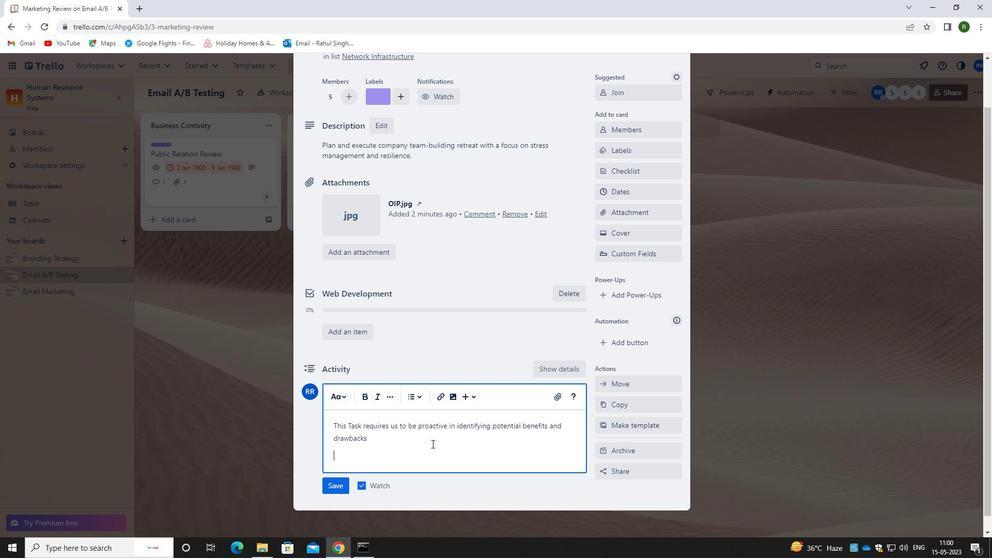 
Action: Mouse pressed left at (426, 442)
Screenshot: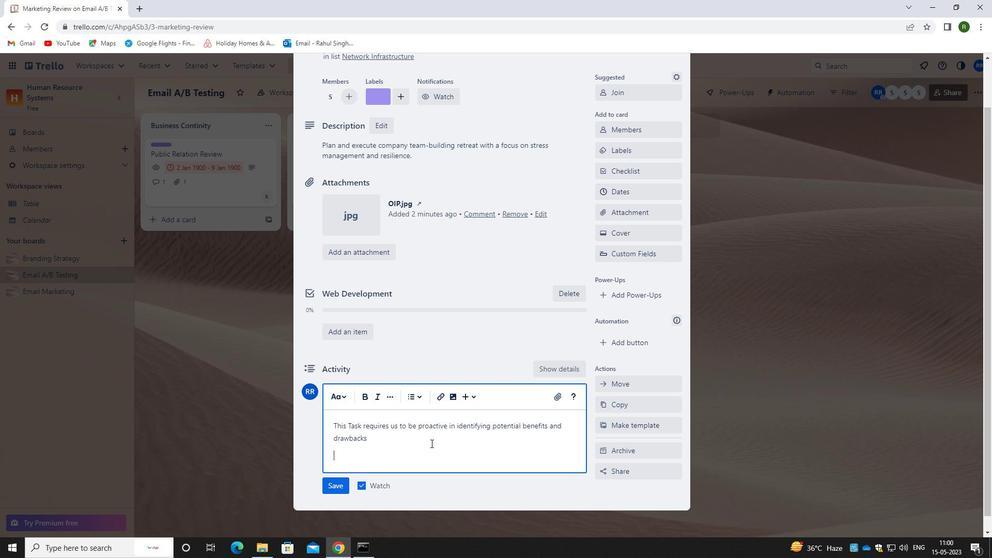 
Action: Key pressed <Key.space>,<Key.space>WEIGHING<Key.space>THE<Key.space>PROS<Key.space>AND<Key.space>CONS<Key.space>OF<Key.space>DIFFERENT<Key.space>APPROACHES.
Screenshot: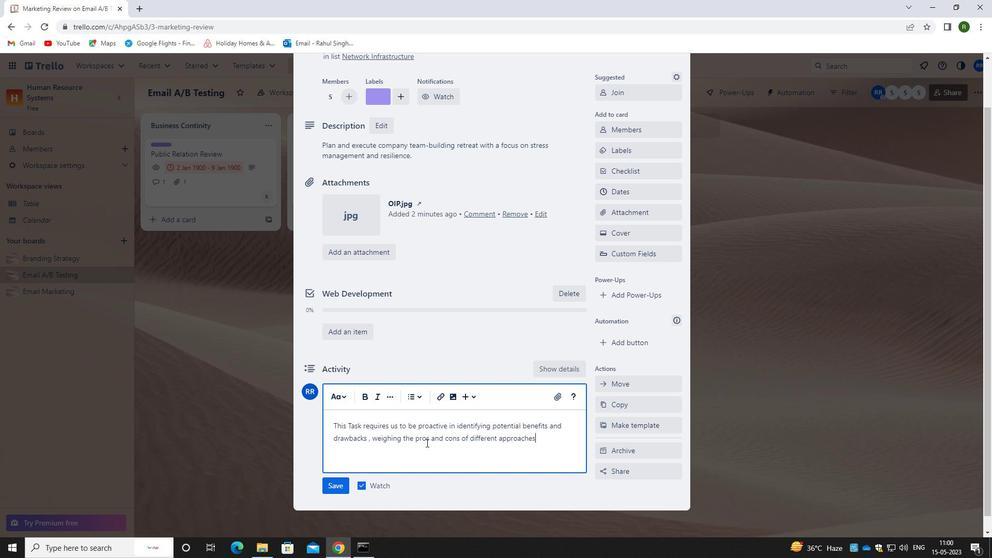 
Action: Mouse moved to (326, 493)
Screenshot: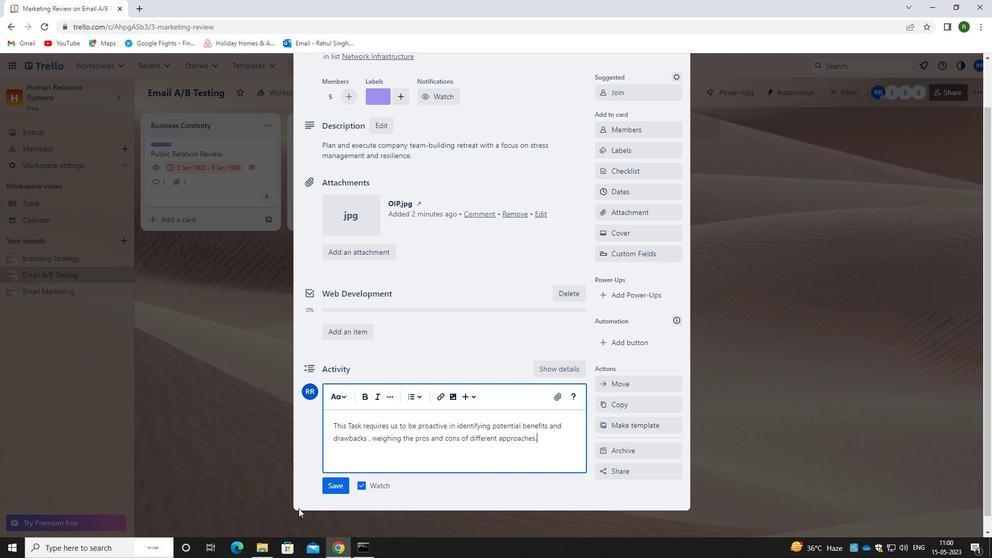 
Action: Mouse pressed left at (326, 493)
Screenshot: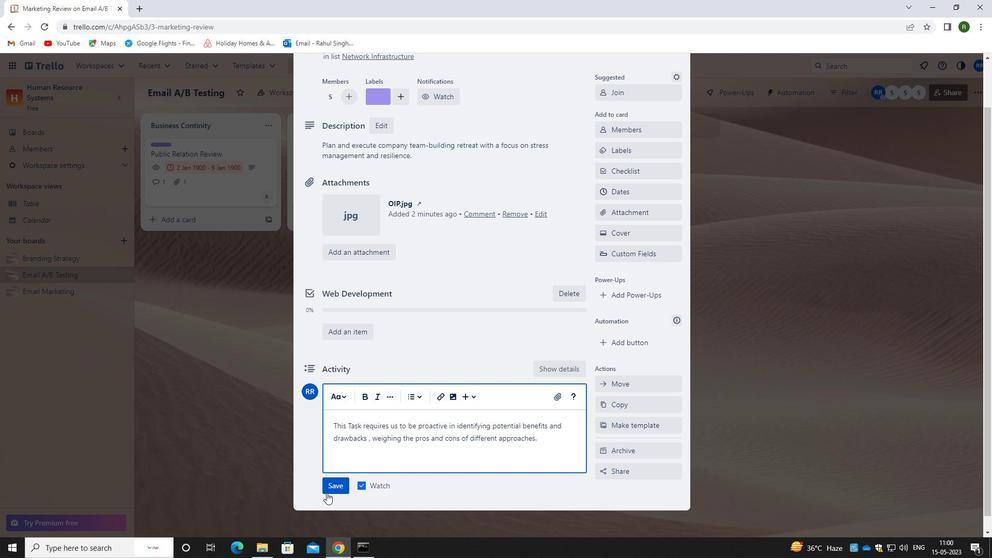 
Action: Mouse moved to (638, 192)
Screenshot: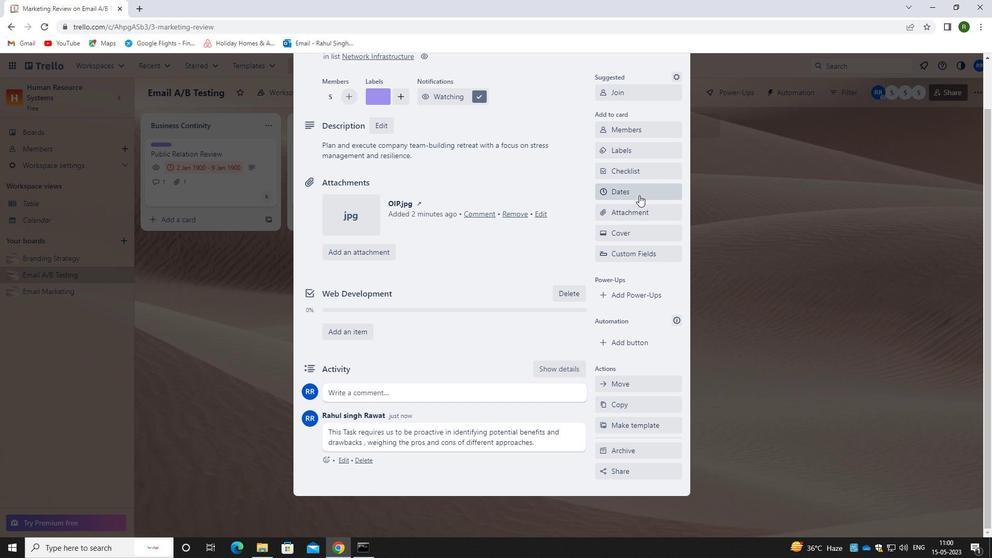 
Action: Mouse pressed left at (638, 192)
Screenshot: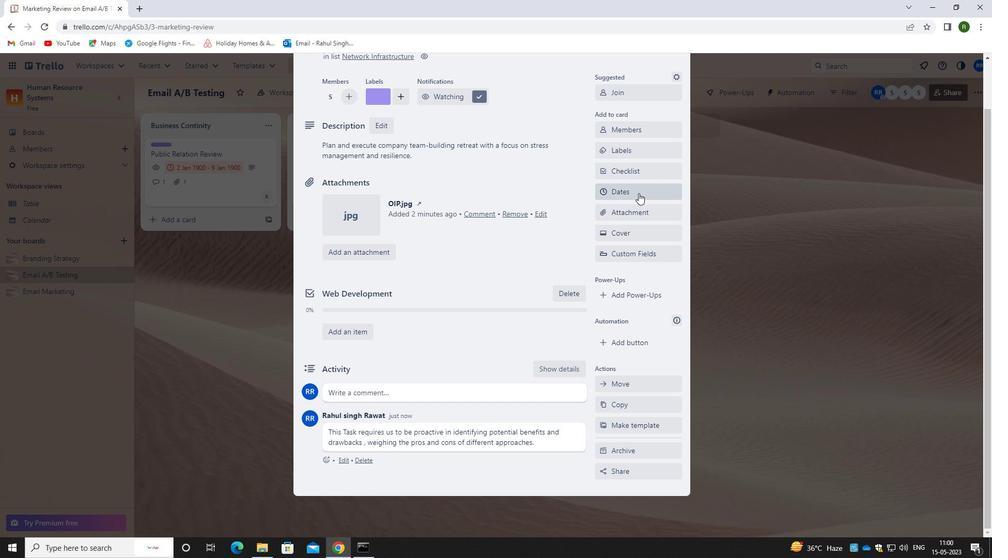 
Action: Mouse moved to (610, 276)
Screenshot: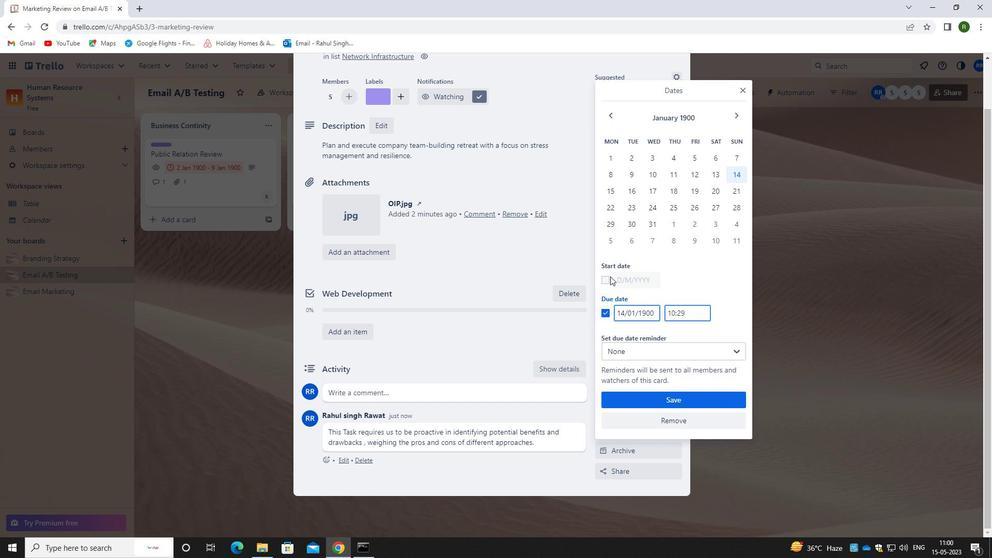 
Action: Mouse pressed left at (610, 276)
Screenshot: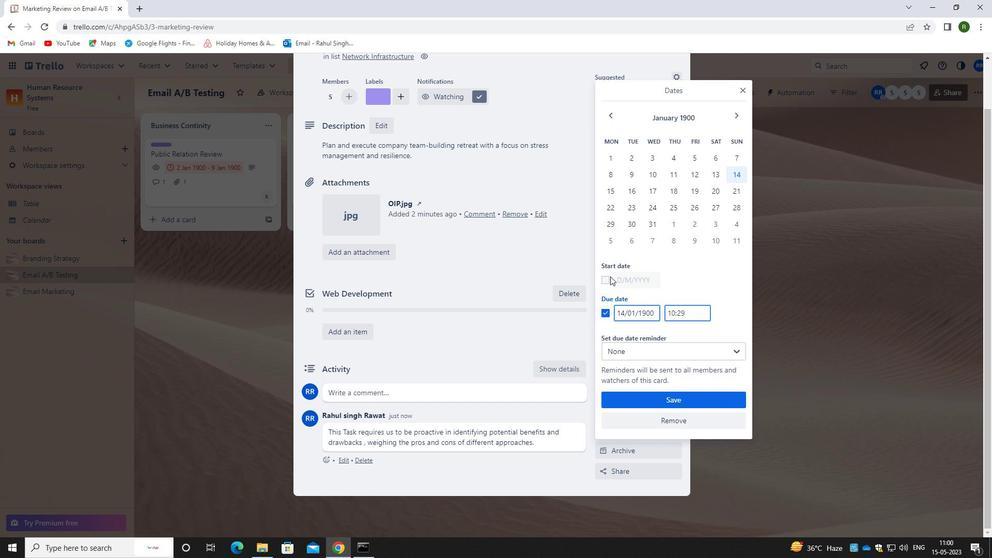 
Action: Mouse moved to (655, 281)
Screenshot: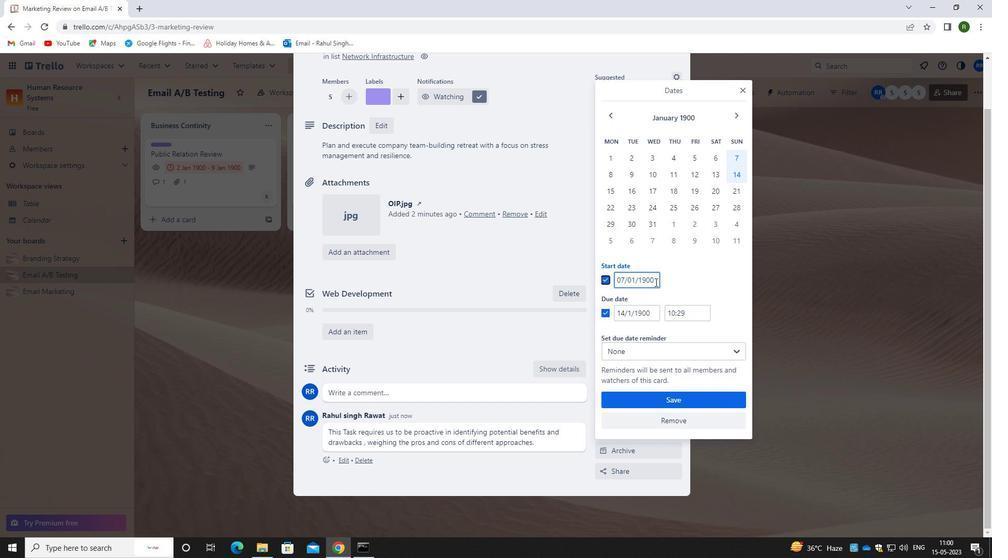 
Action: Mouse pressed left at (655, 281)
Screenshot: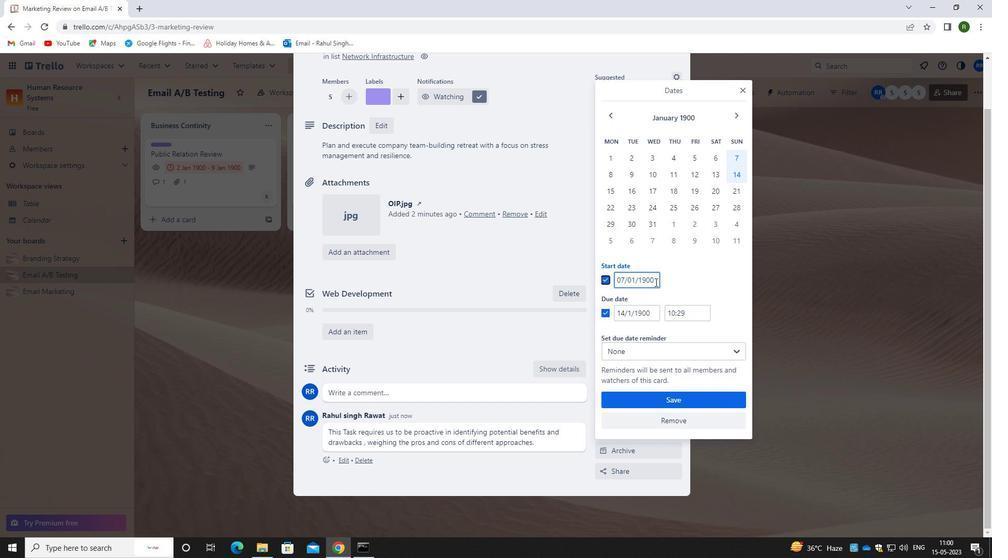 
Action: Mouse moved to (600, 271)
Screenshot: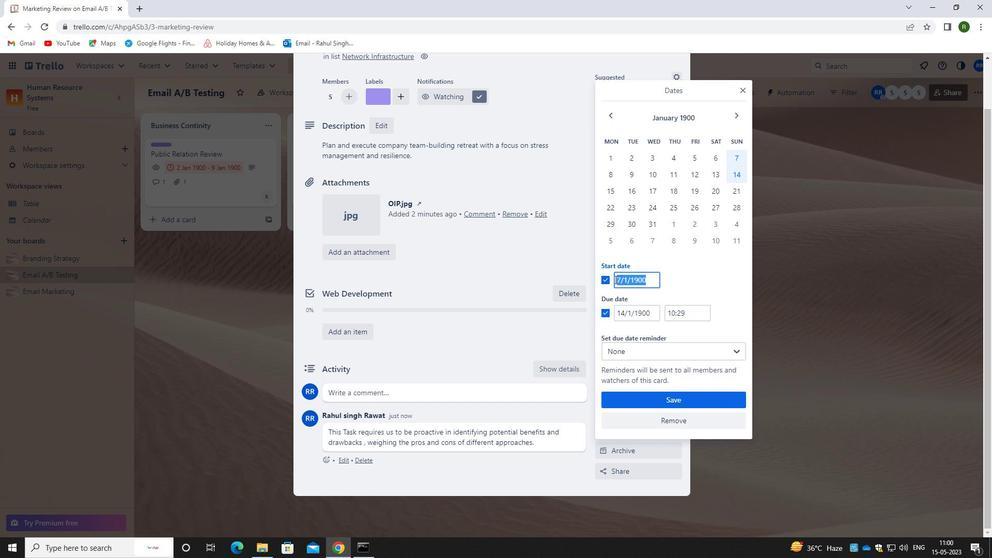 
Action: Key pressed 08/01/1900
Screenshot: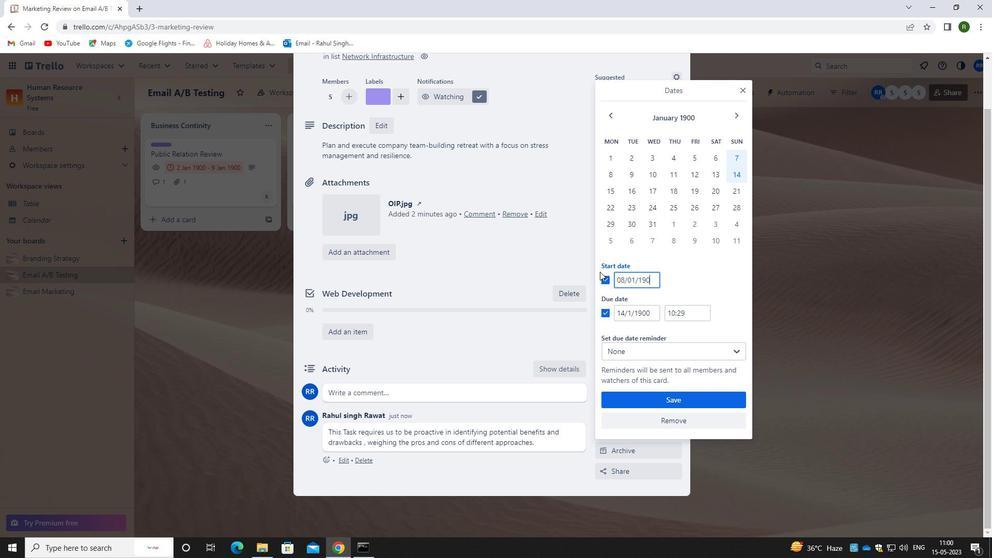 
Action: Mouse moved to (694, 271)
Screenshot: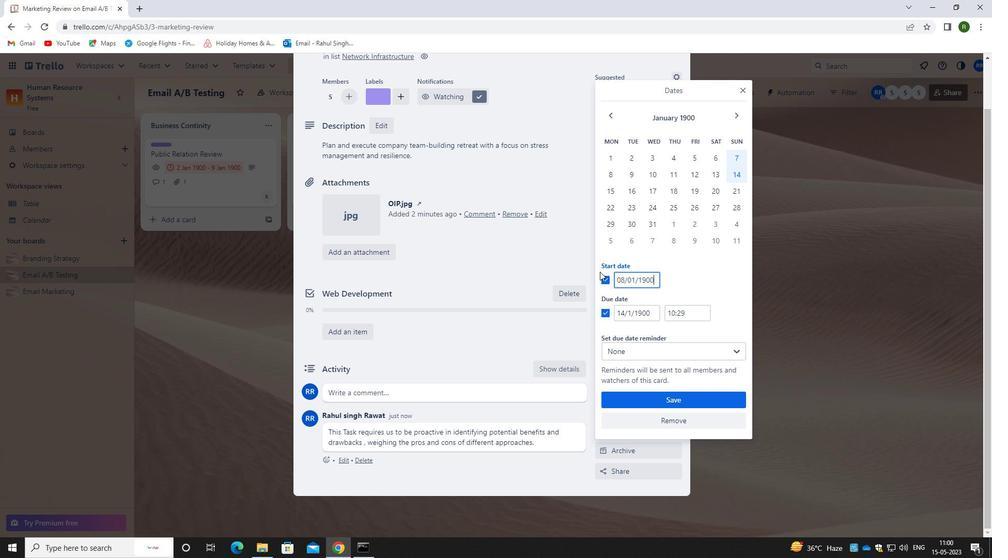 
Action: Mouse scrolled (694, 272) with delta (0, 0)
Screenshot: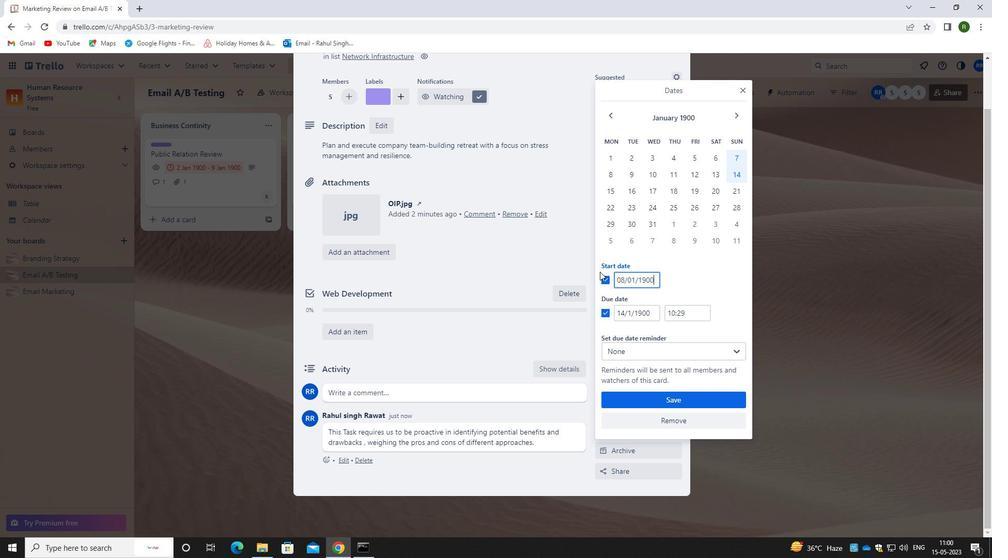 
Action: Mouse moved to (653, 314)
Screenshot: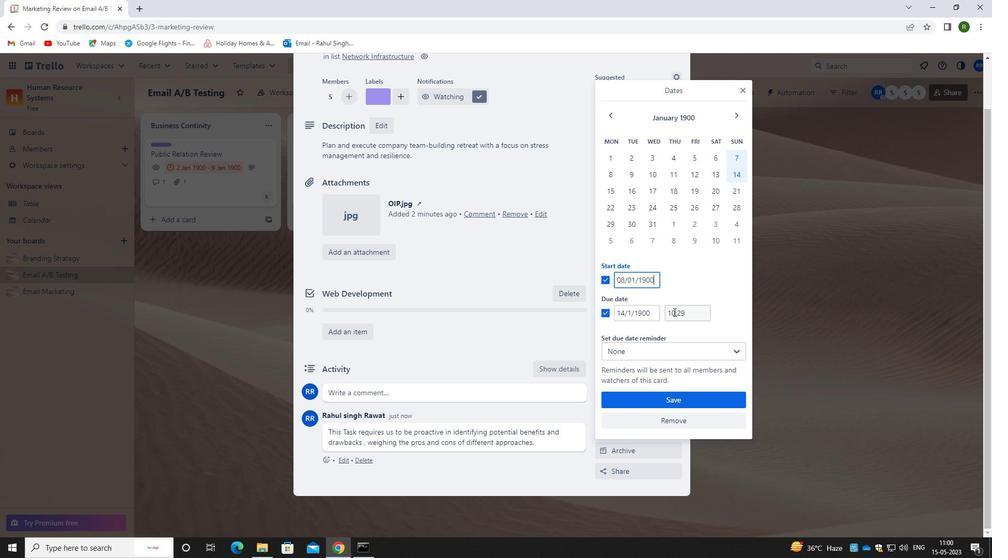 
Action: Mouse pressed left at (653, 314)
Screenshot: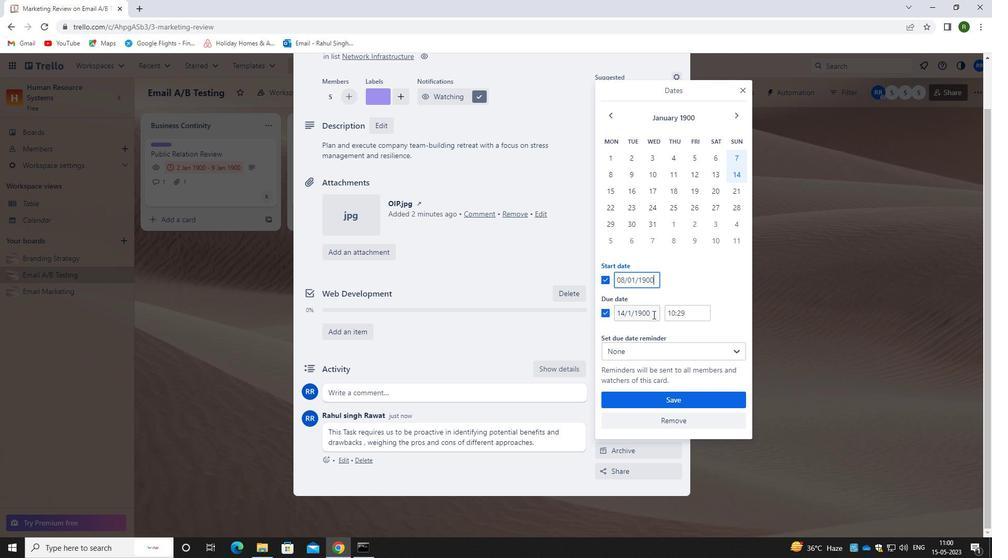 
Action: Mouse moved to (584, 323)
Screenshot: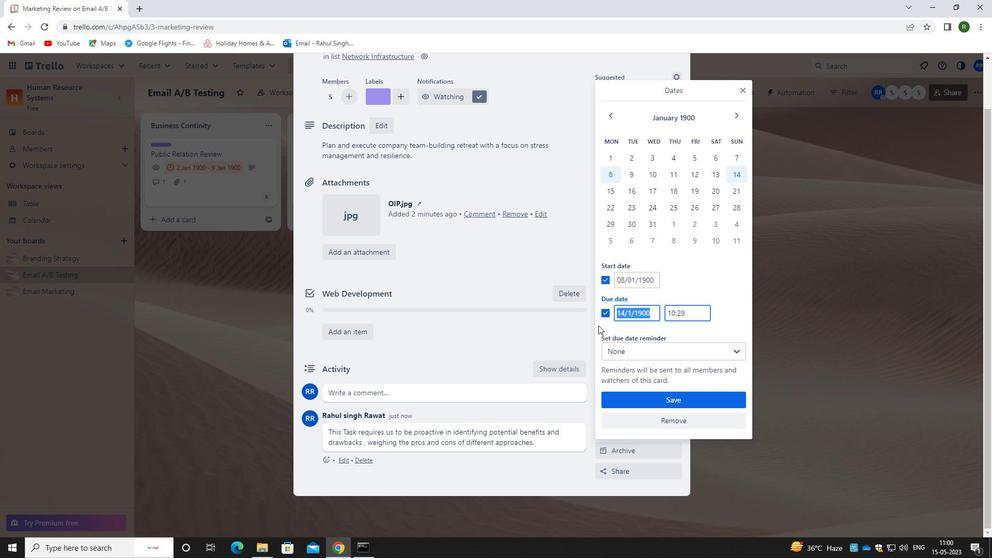 
Action: Key pressed 15/01/1900
Screenshot: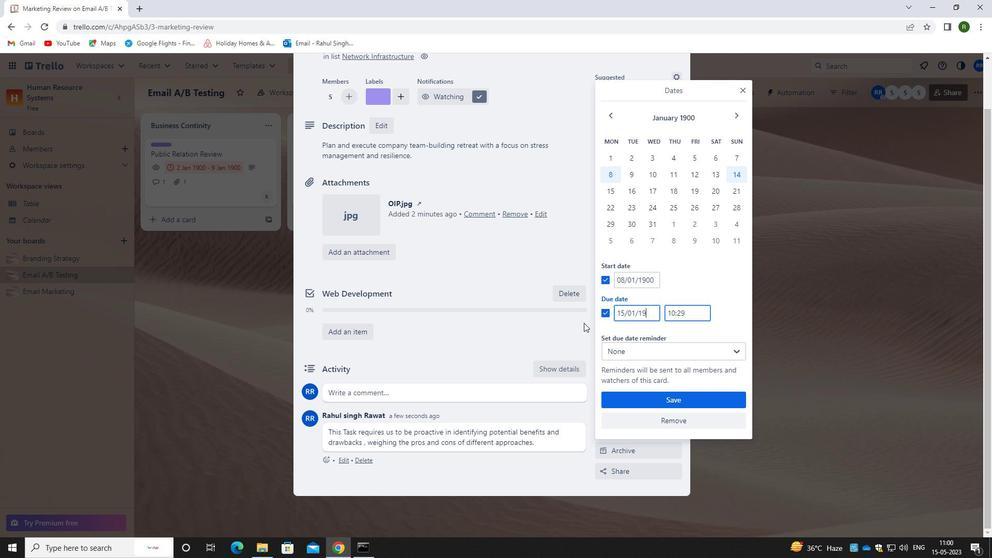 
Action: Mouse moved to (594, 323)
Screenshot: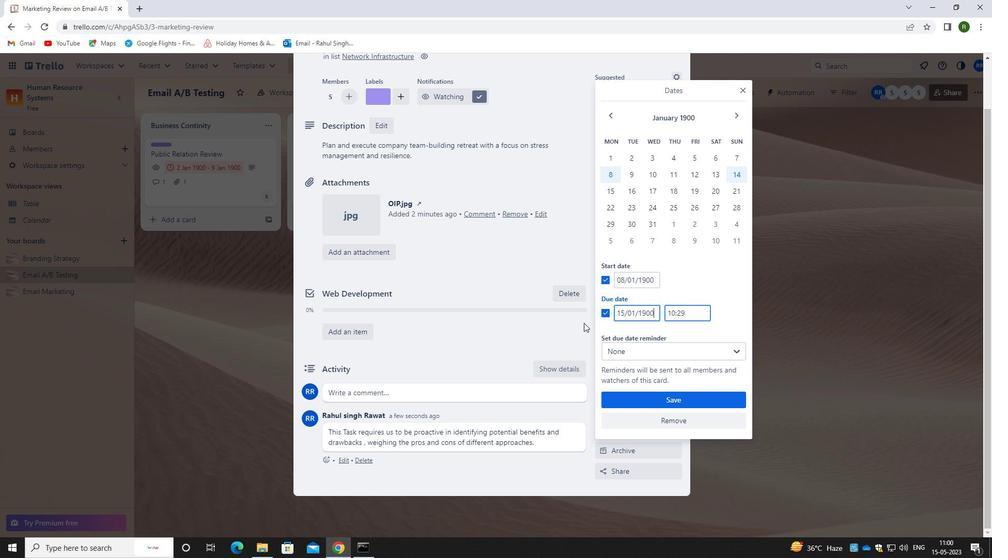 
Action: Mouse scrolled (594, 323) with delta (0, 0)
Screenshot: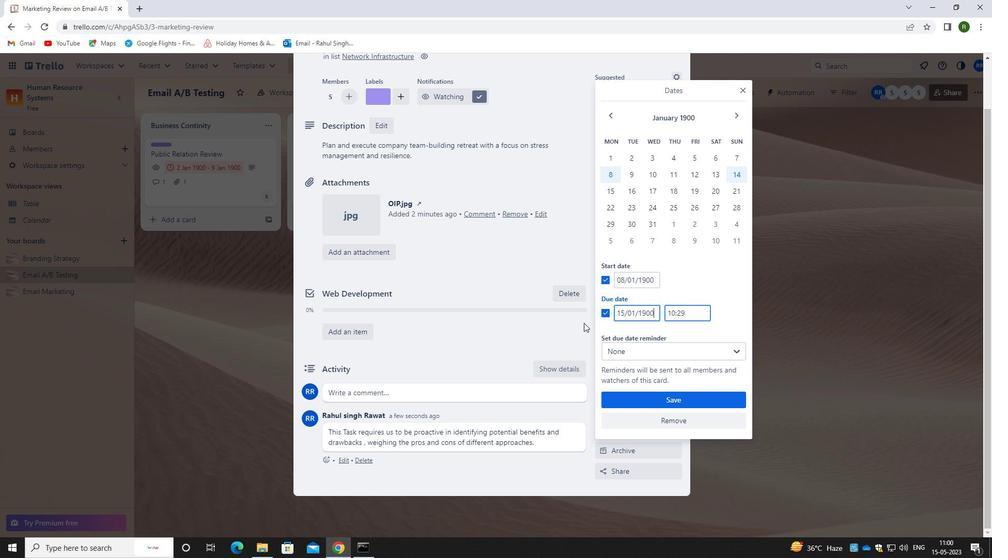 
Action: Mouse moved to (610, 323)
Screenshot: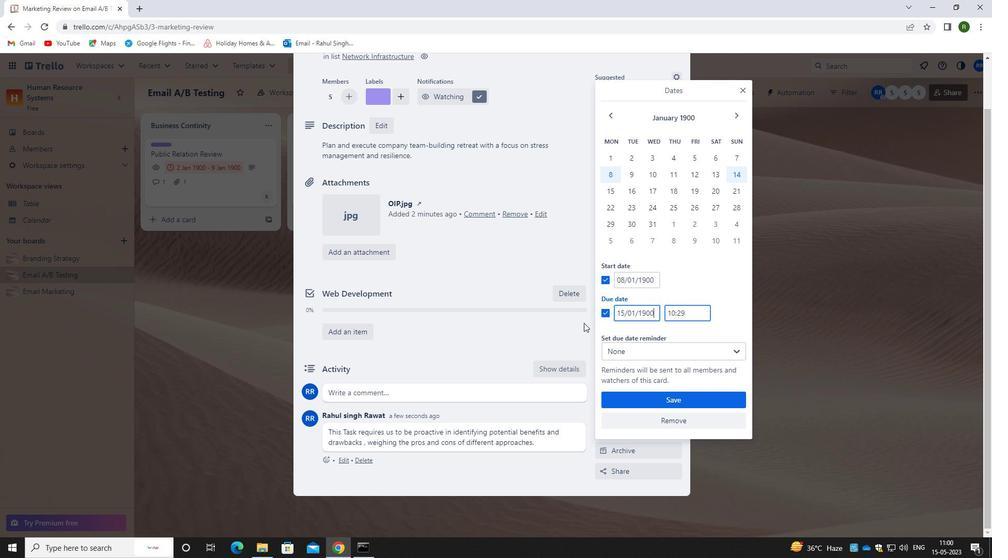
Action: Mouse scrolled (610, 323) with delta (0, 0)
Screenshot: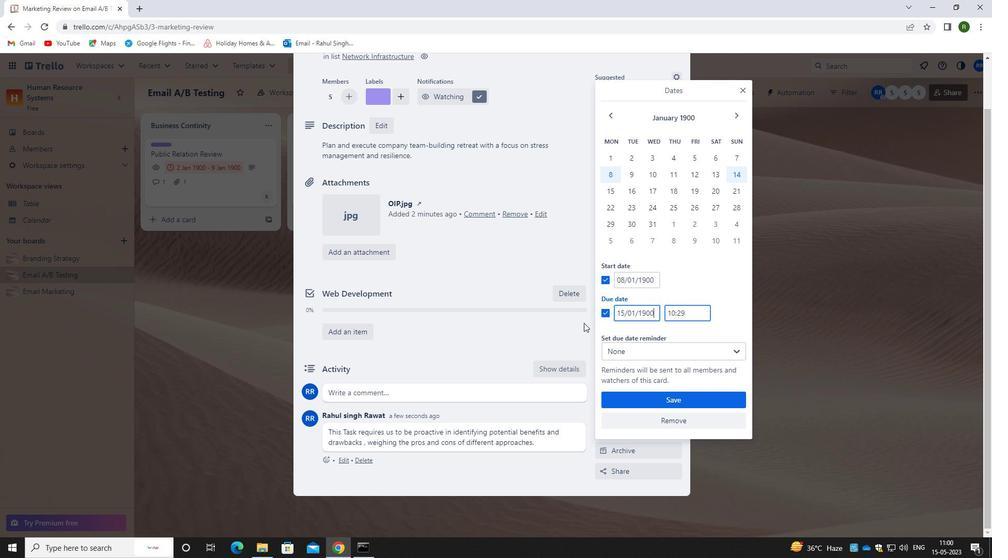 
Action: Mouse moved to (698, 392)
Screenshot: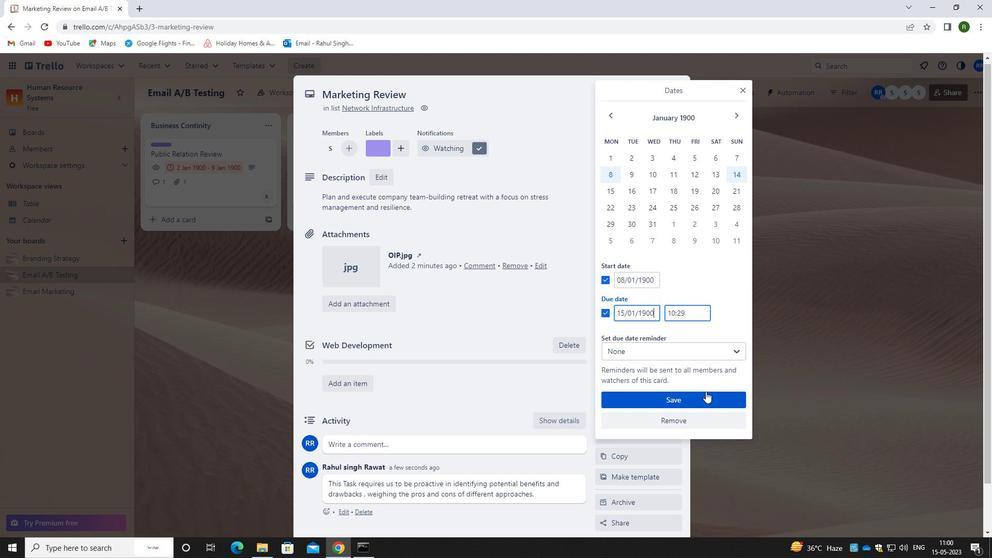 
Action: Mouse pressed left at (698, 392)
Screenshot: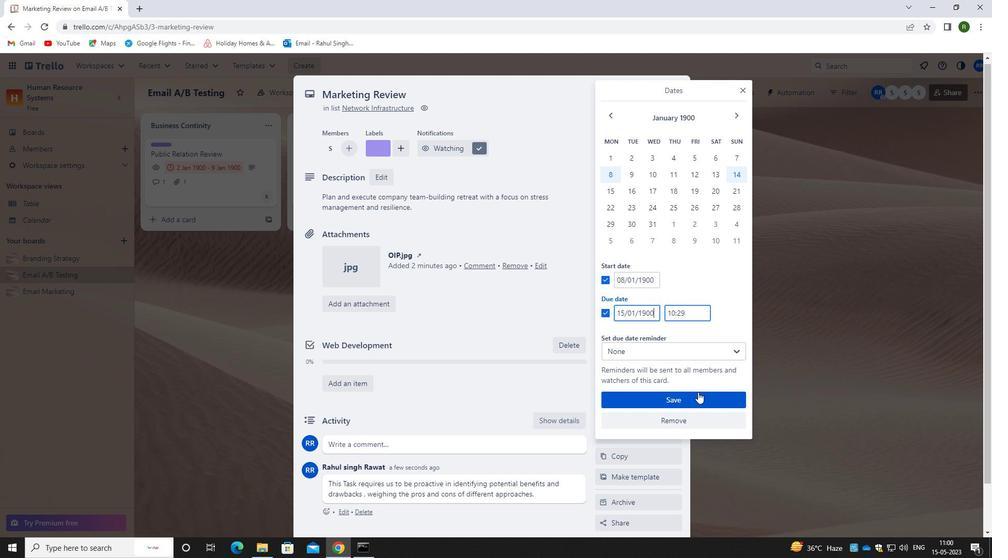 
Action: Mouse moved to (697, 393)
Screenshot: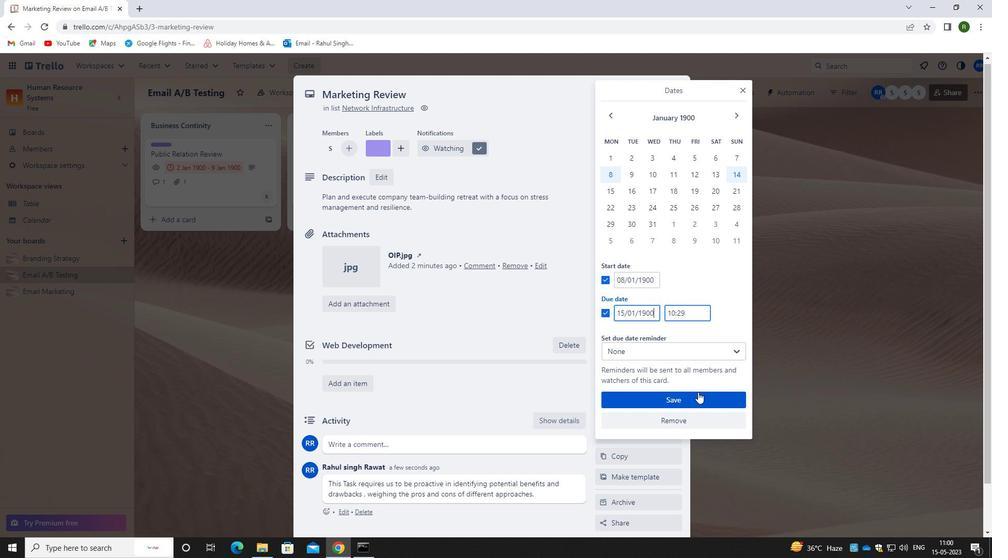 
